 Task: Open Card Product Improvement Execution in Board Brand Monitoring Best Practices to Workspace Audio Editing Software and add a team member Softage.1@softage.net, a label Yellow, a checklist User Experience Design, an attachment from your onedrive, a color Yellow and finally, add a card description 'Plan and execute company team-building activity at a volunteer event' and a comment 'Let us make sure we have a clear understanding of the resources and budget available for this task, ensuring that we can execute it effectively.'. Add a start date 'Jan 01, 1900' with a due date 'Jan 08, 1900'
Action: Mouse moved to (76, 343)
Screenshot: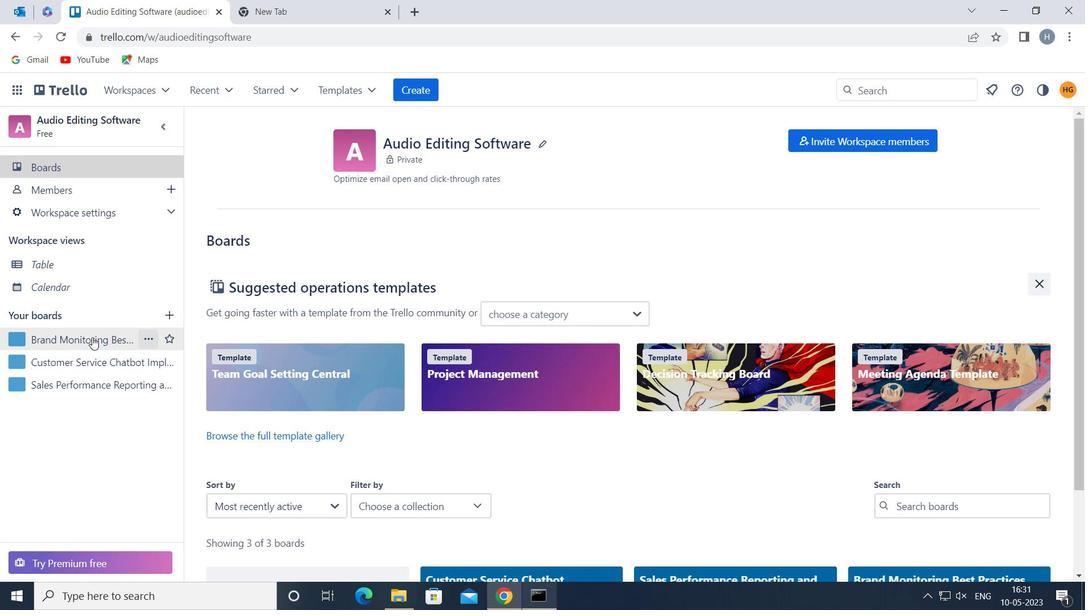 
Action: Mouse pressed left at (76, 343)
Screenshot: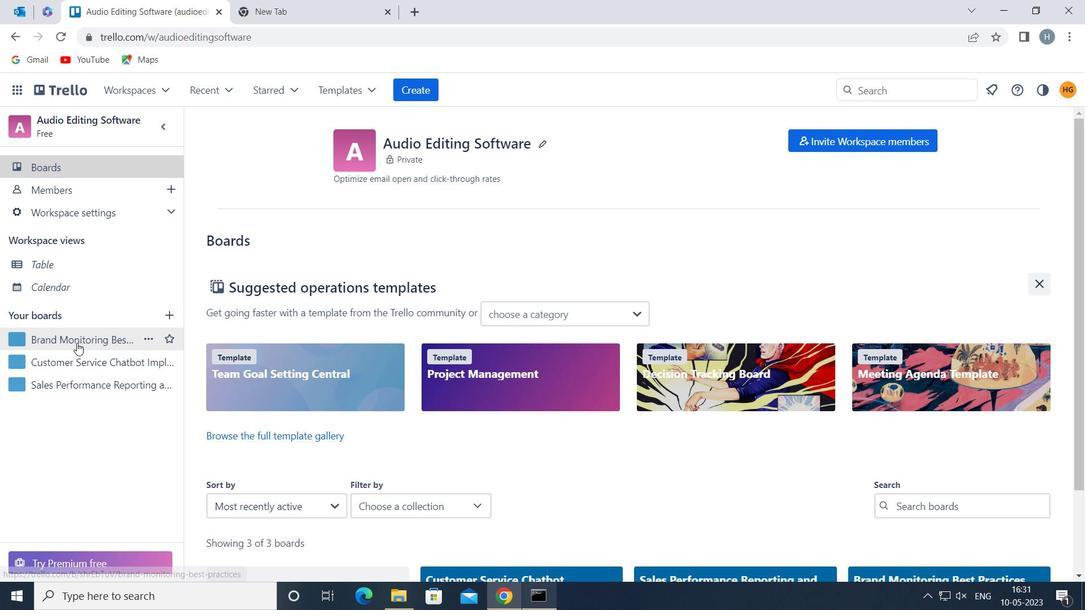 
Action: Mouse moved to (303, 197)
Screenshot: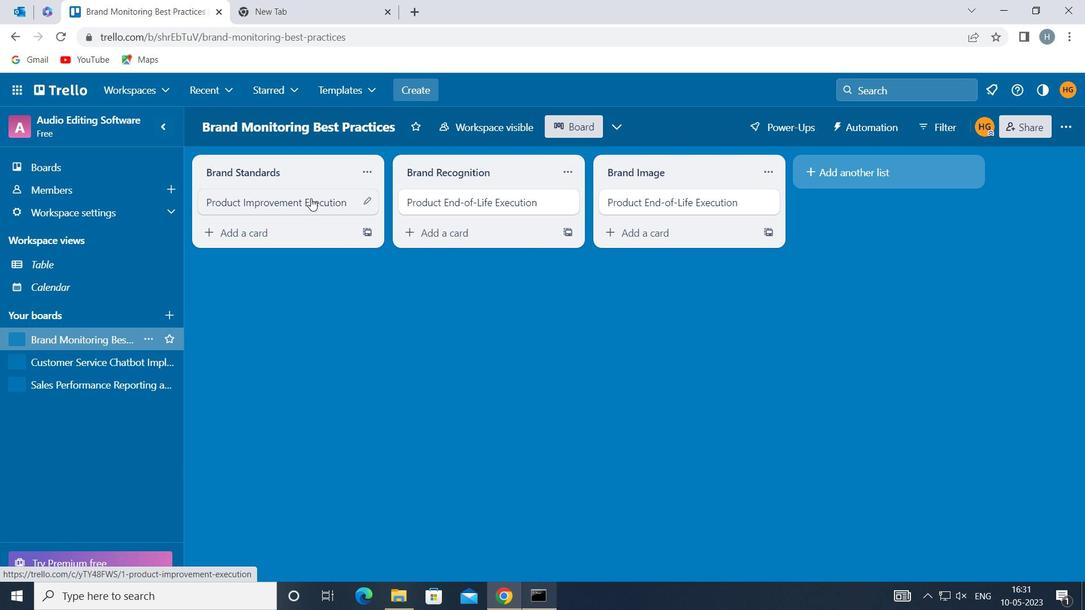 
Action: Mouse pressed left at (303, 197)
Screenshot: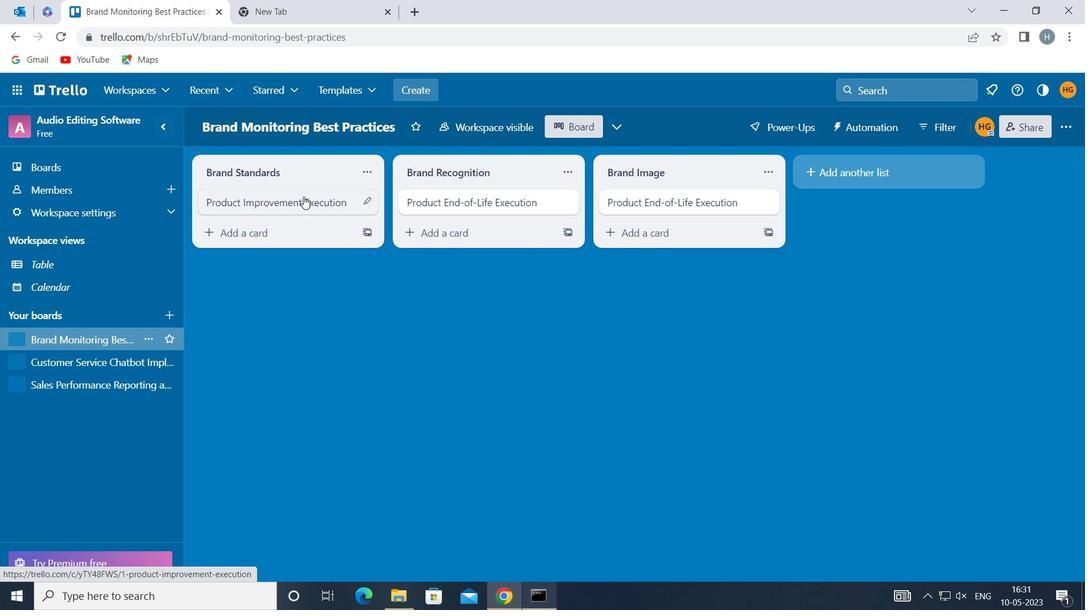 
Action: Mouse moved to (731, 206)
Screenshot: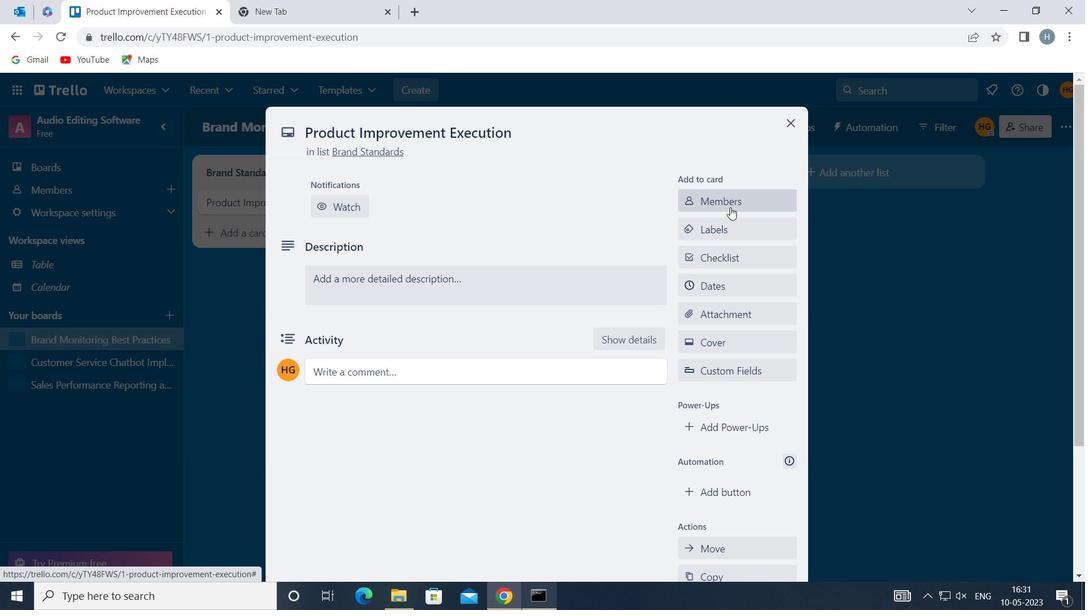 
Action: Mouse pressed left at (731, 206)
Screenshot: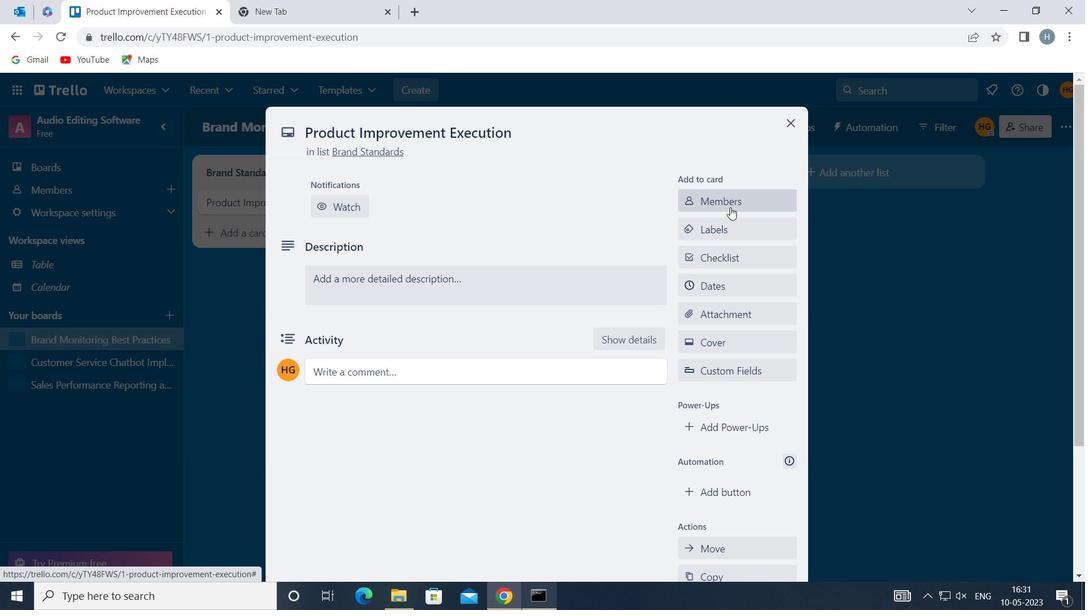 
Action: Key pressed softage
Screenshot: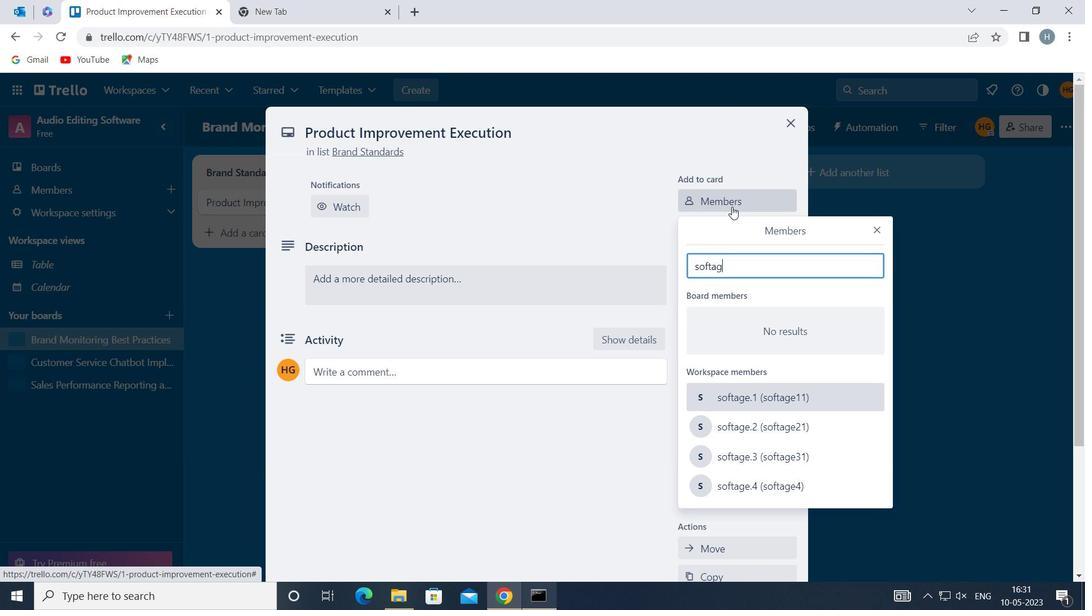 
Action: Mouse moved to (791, 395)
Screenshot: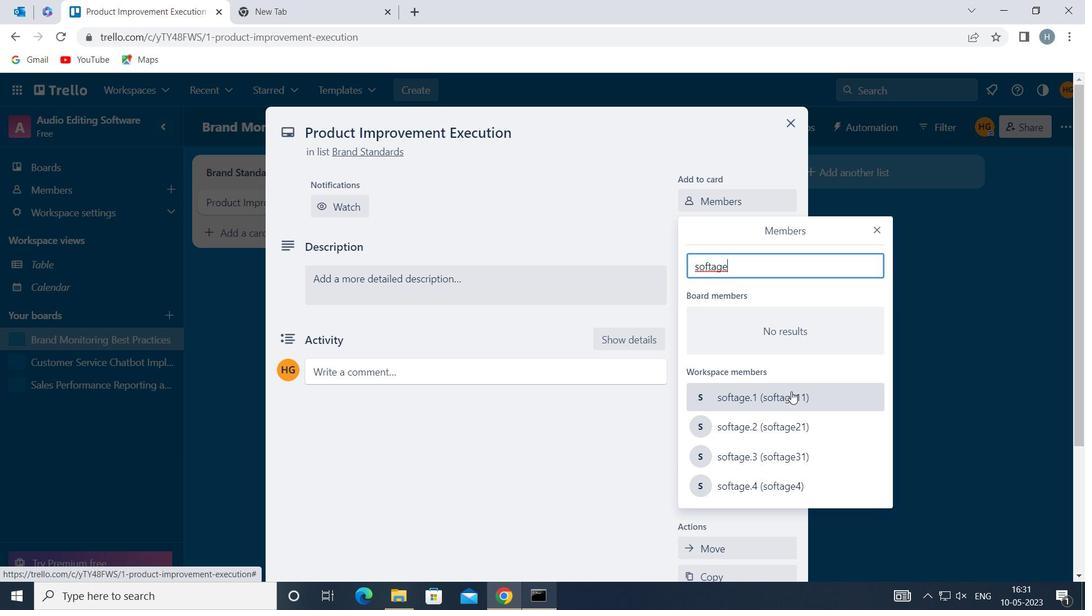 
Action: Mouse pressed left at (791, 395)
Screenshot: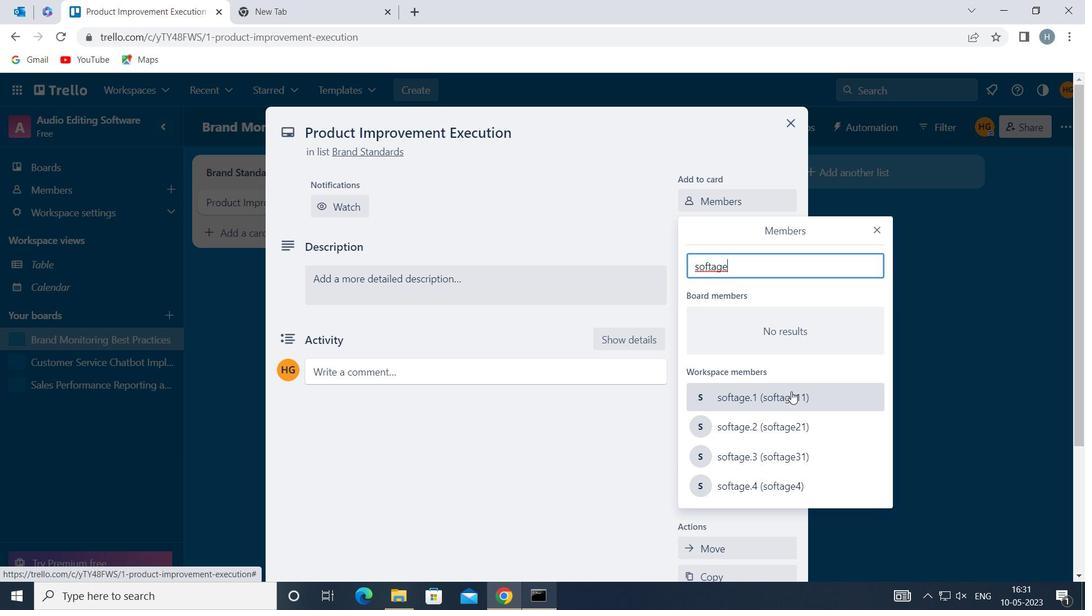 
Action: Mouse moved to (882, 227)
Screenshot: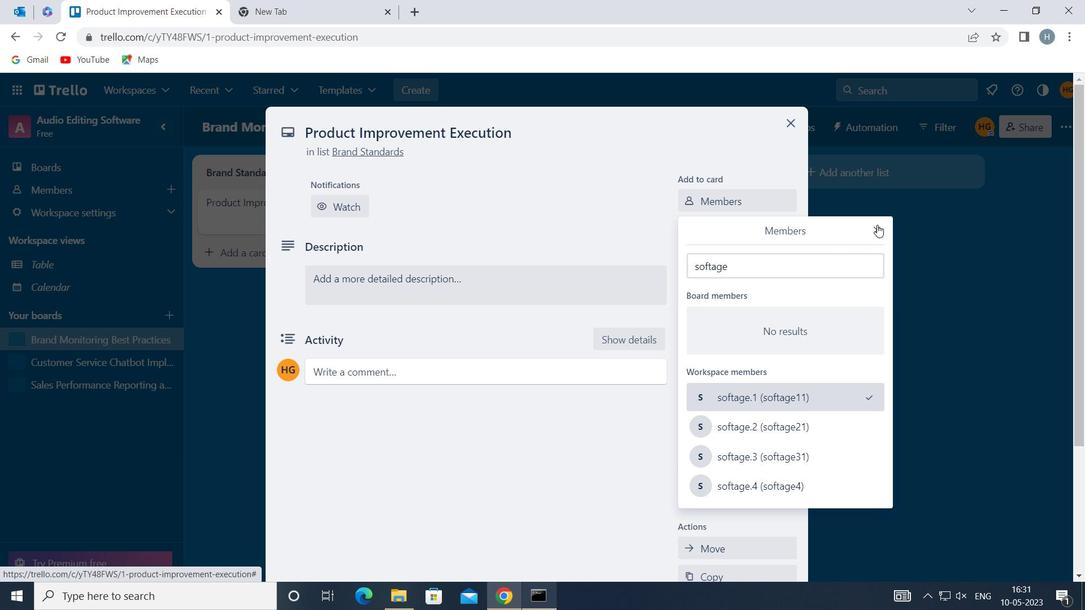 
Action: Mouse pressed left at (882, 227)
Screenshot: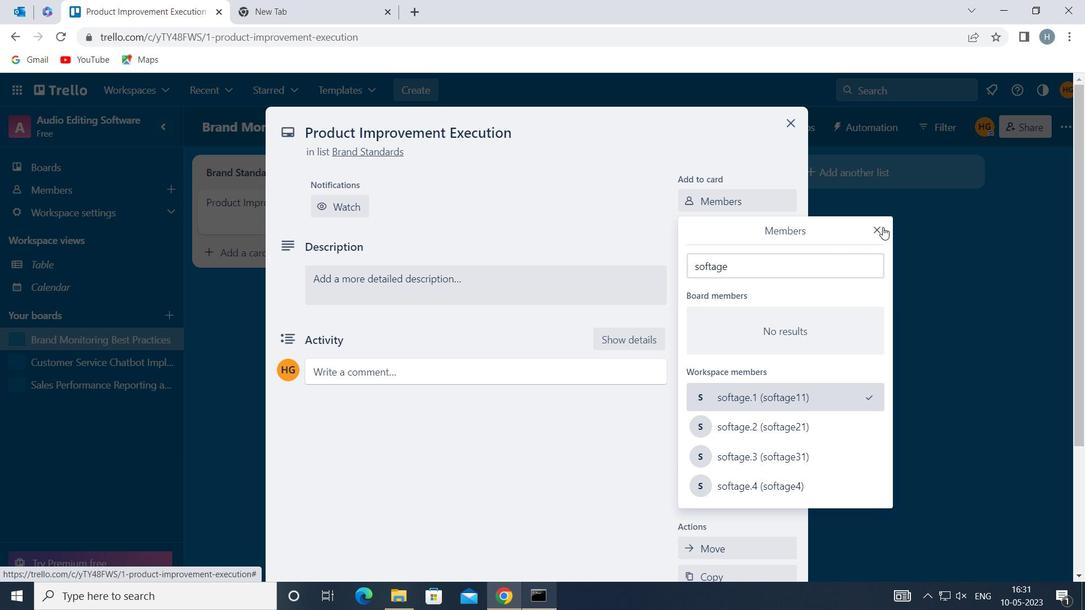 
Action: Mouse moved to (753, 280)
Screenshot: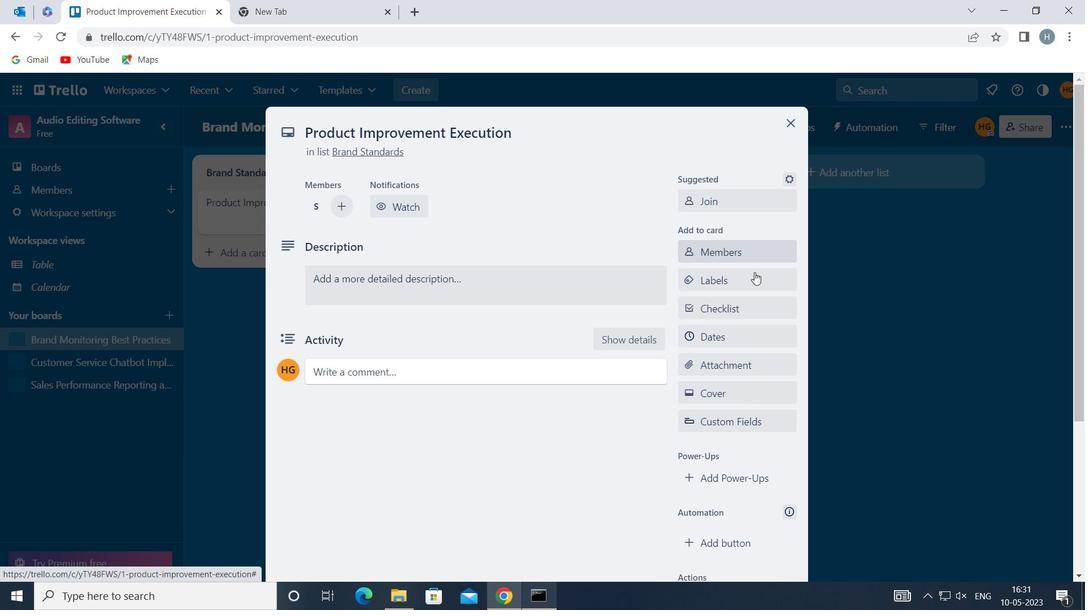 
Action: Mouse pressed left at (753, 280)
Screenshot: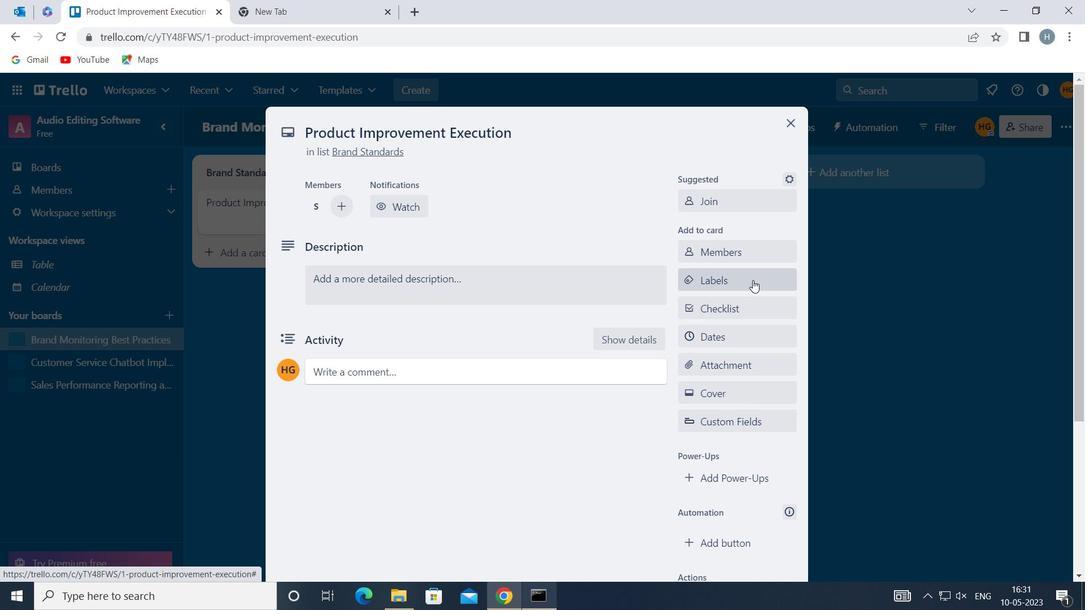 
Action: Mouse moved to (761, 233)
Screenshot: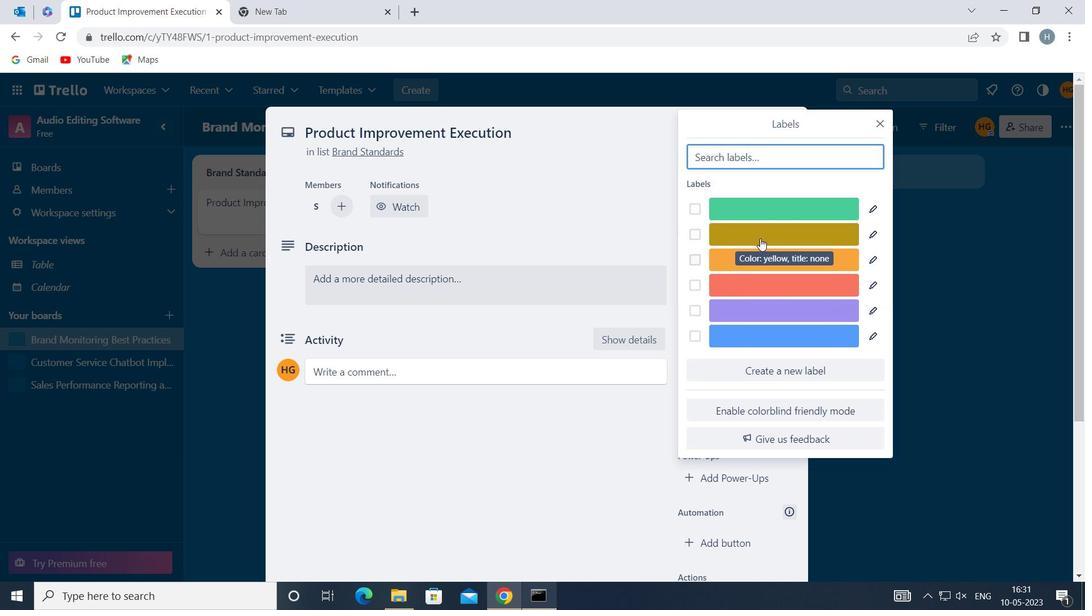 
Action: Mouse pressed left at (761, 233)
Screenshot: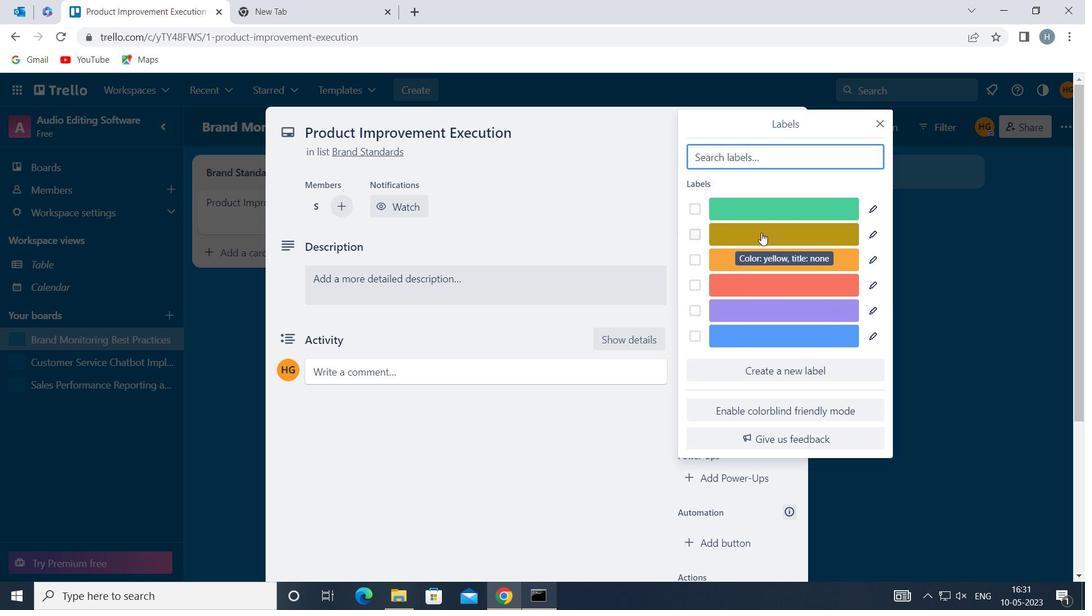 
Action: Mouse moved to (882, 121)
Screenshot: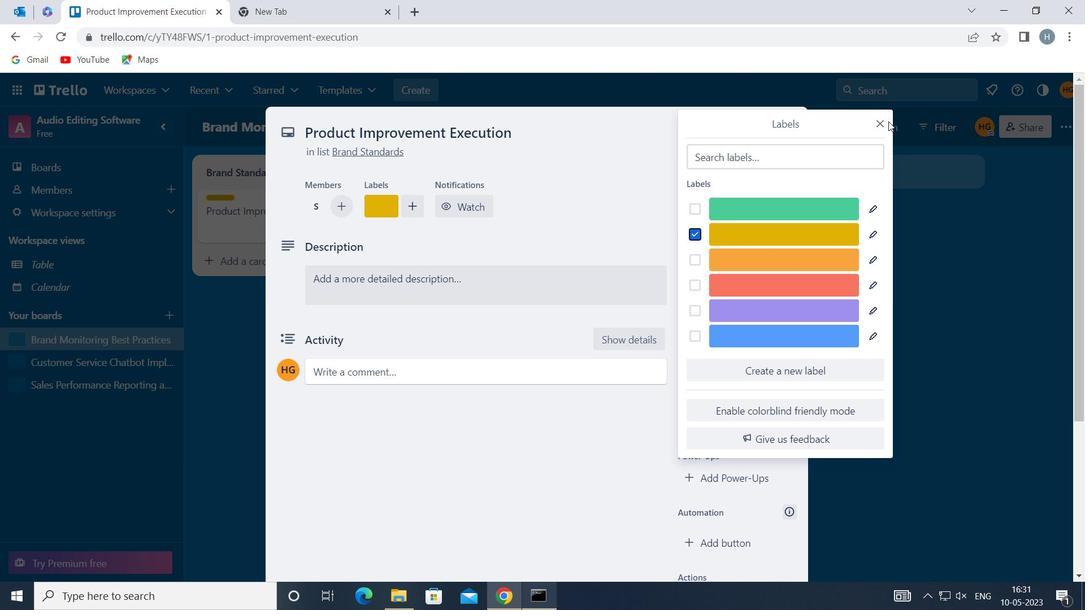 
Action: Mouse pressed left at (882, 121)
Screenshot: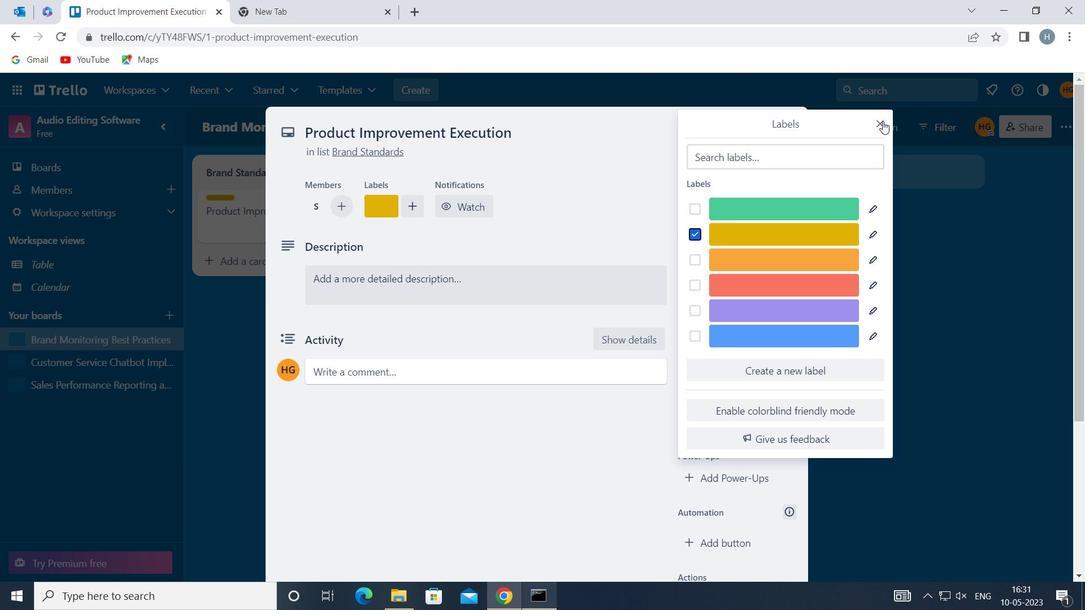 
Action: Mouse moved to (736, 304)
Screenshot: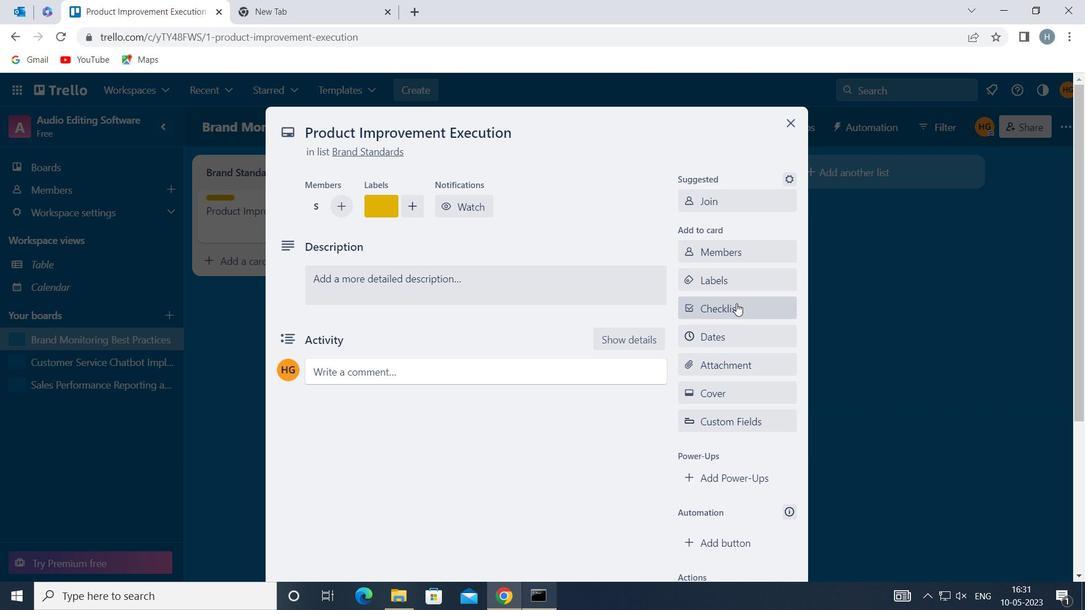 
Action: Mouse pressed left at (736, 304)
Screenshot: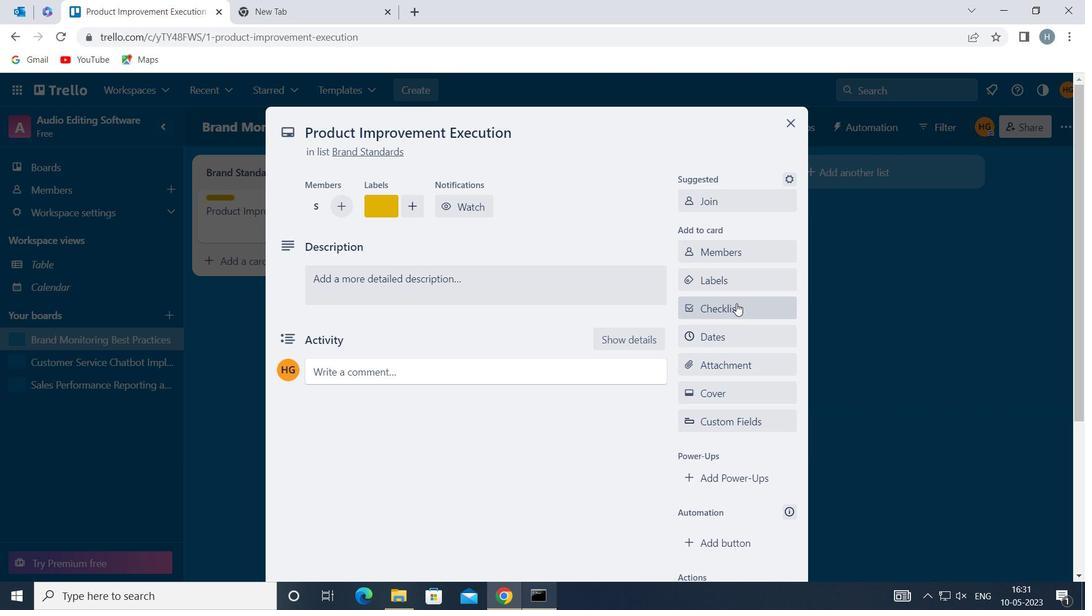 
Action: Key pressed <Key.shift>USER<Key.space><Key.shift>EXPERIENCE<Key.space><Key.shift>DESIGN
Screenshot: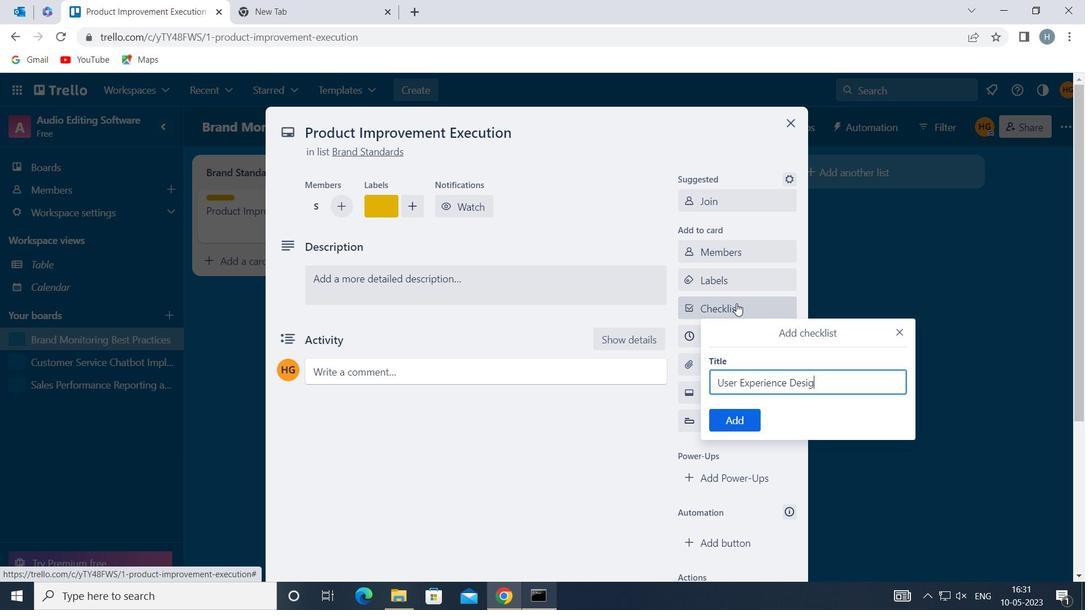 
Action: Mouse moved to (736, 418)
Screenshot: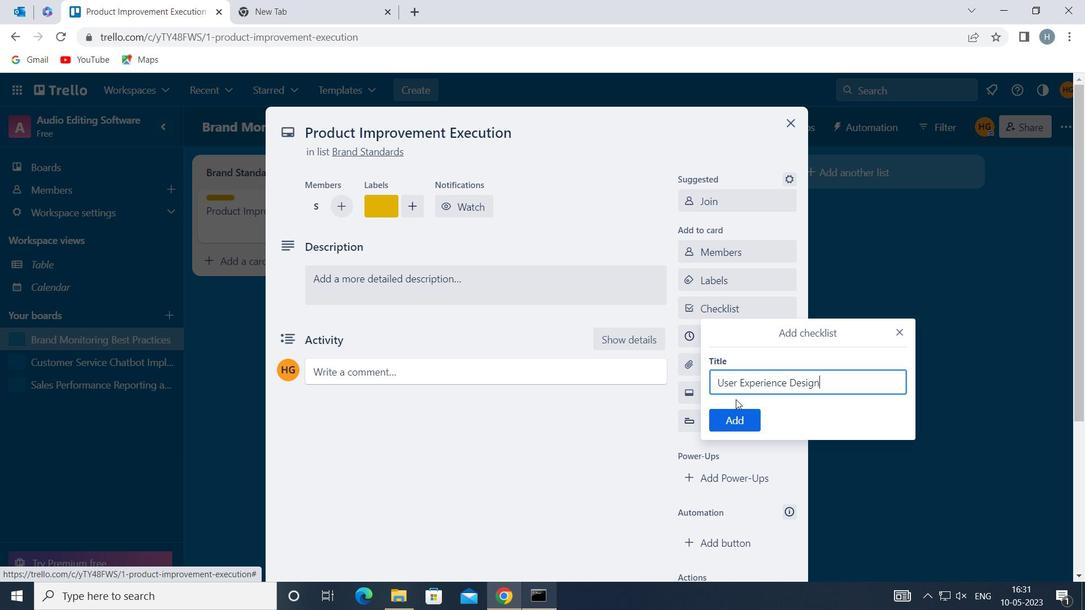
Action: Mouse pressed left at (736, 418)
Screenshot: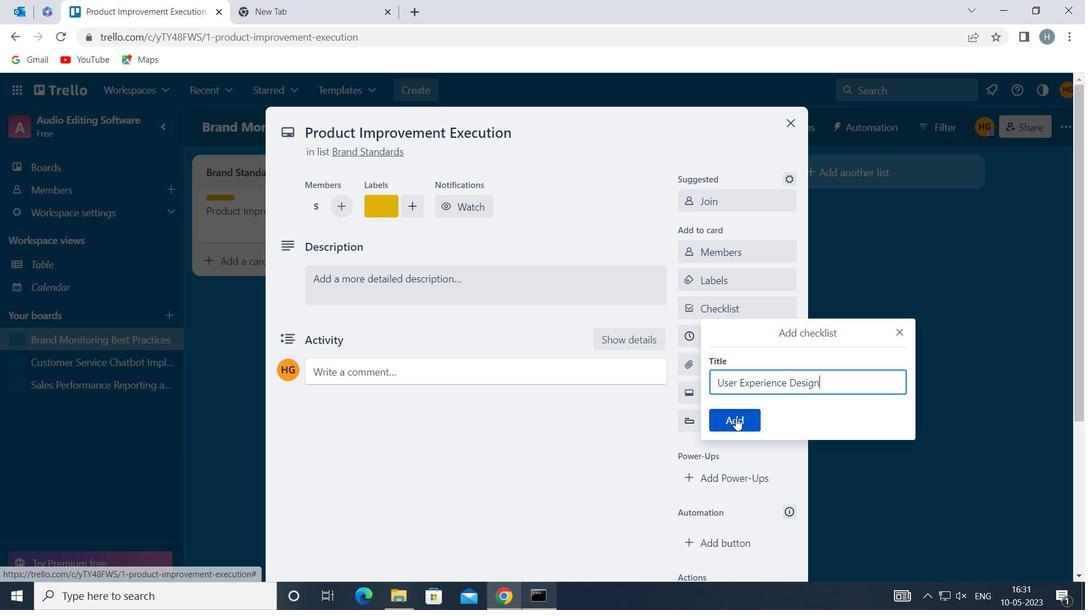 
Action: Mouse moved to (734, 359)
Screenshot: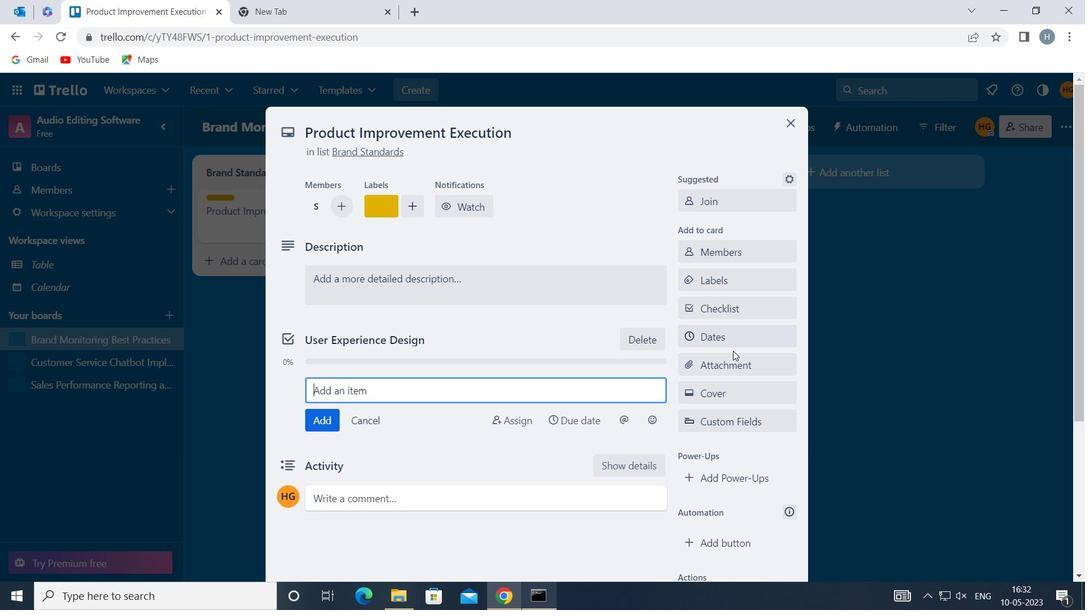 
Action: Mouse pressed left at (734, 359)
Screenshot: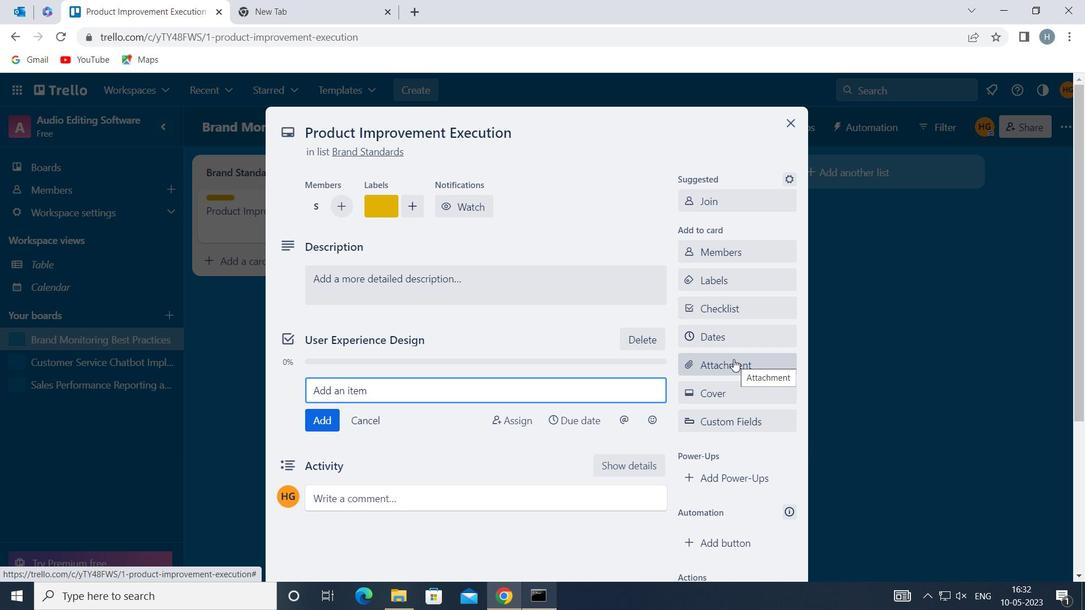 
Action: Mouse moved to (760, 262)
Screenshot: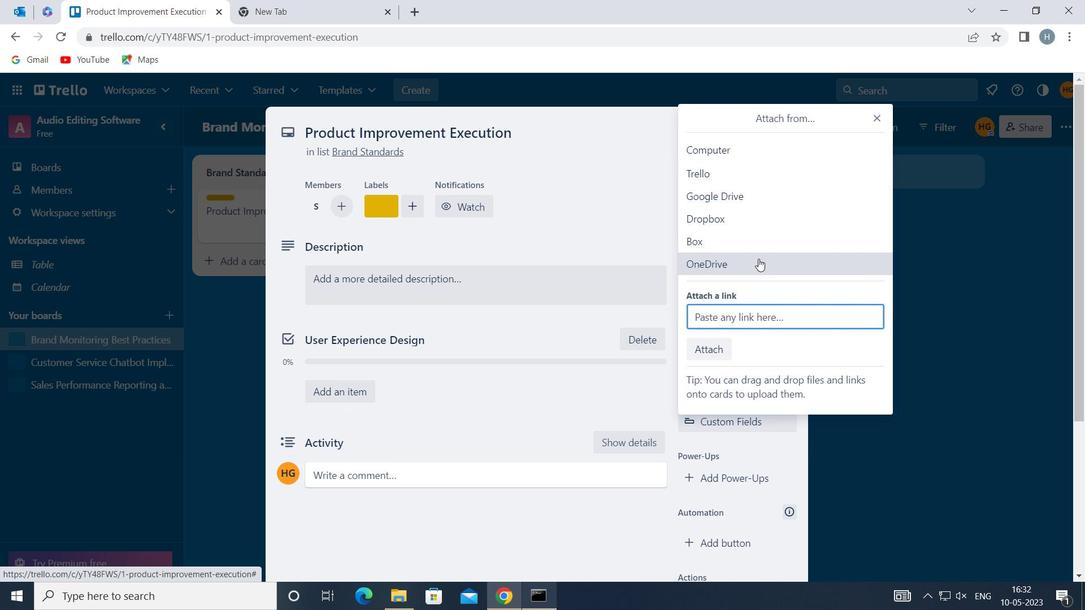 
Action: Mouse pressed left at (760, 262)
Screenshot: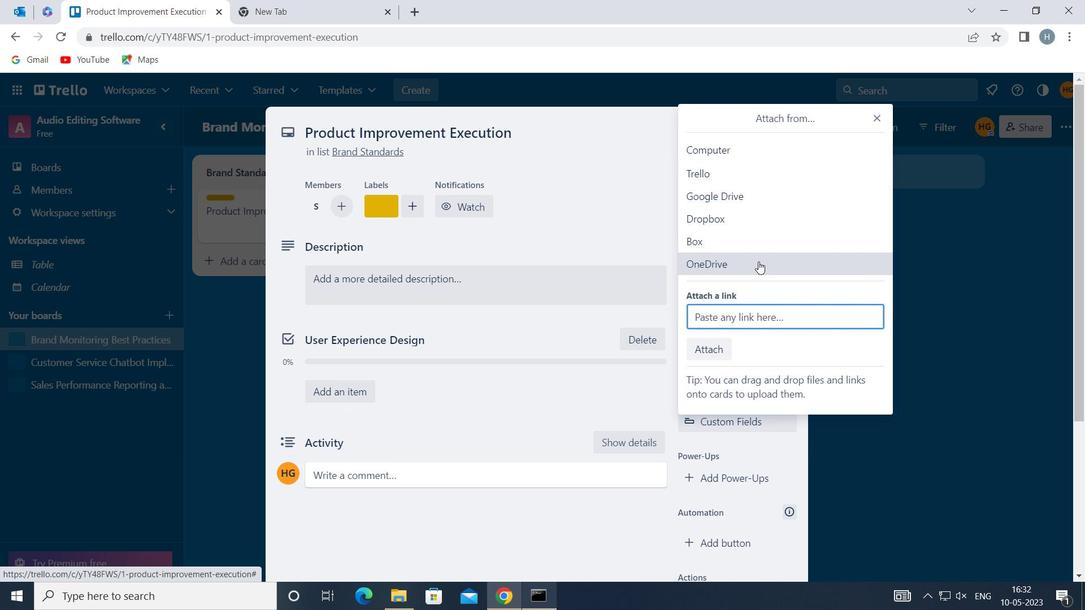 
Action: Mouse moved to (621, 201)
Screenshot: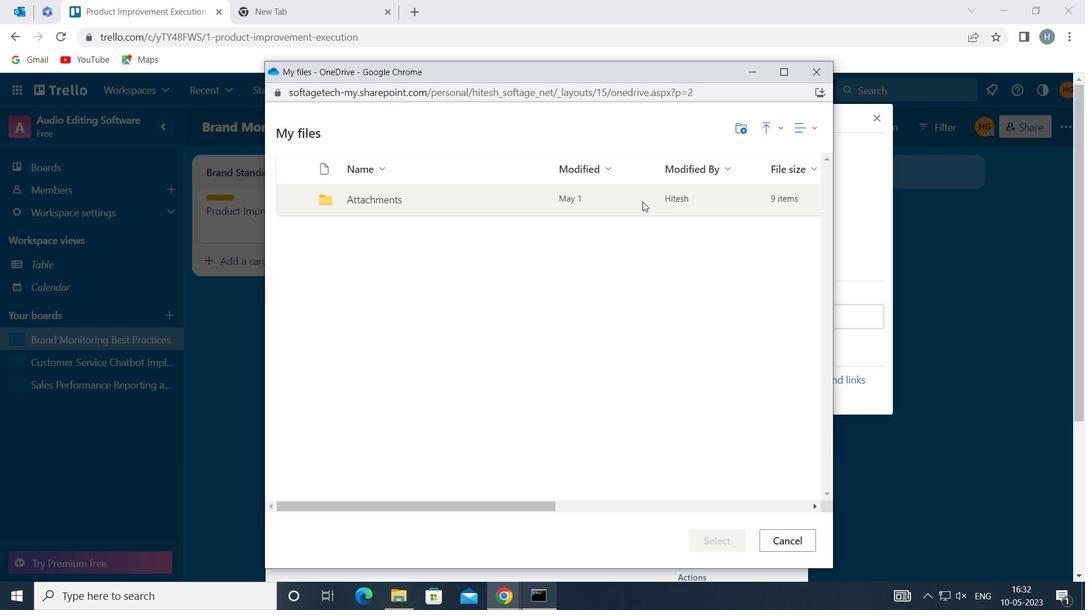 
Action: Mouse pressed left at (621, 201)
Screenshot: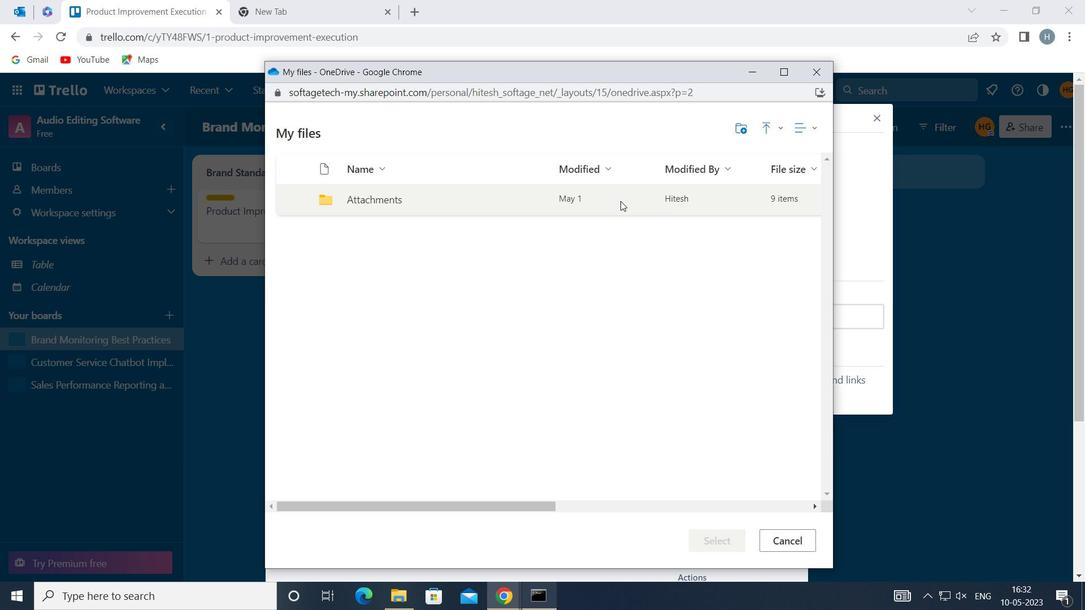 
Action: Mouse pressed left at (621, 201)
Screenshot: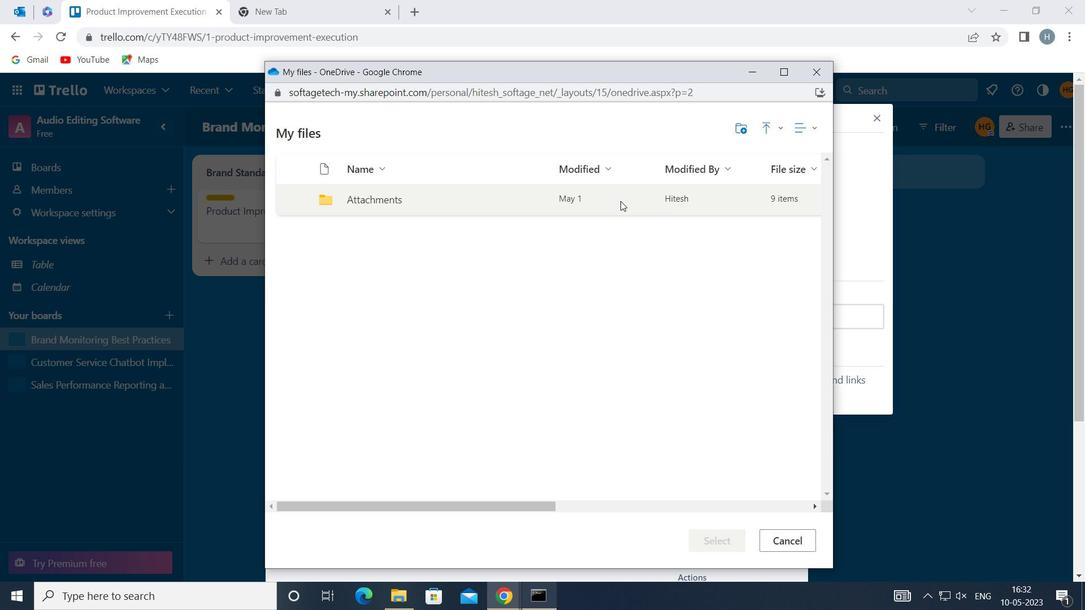 
Action: Mouse moved to (621, 201)
Screenshot: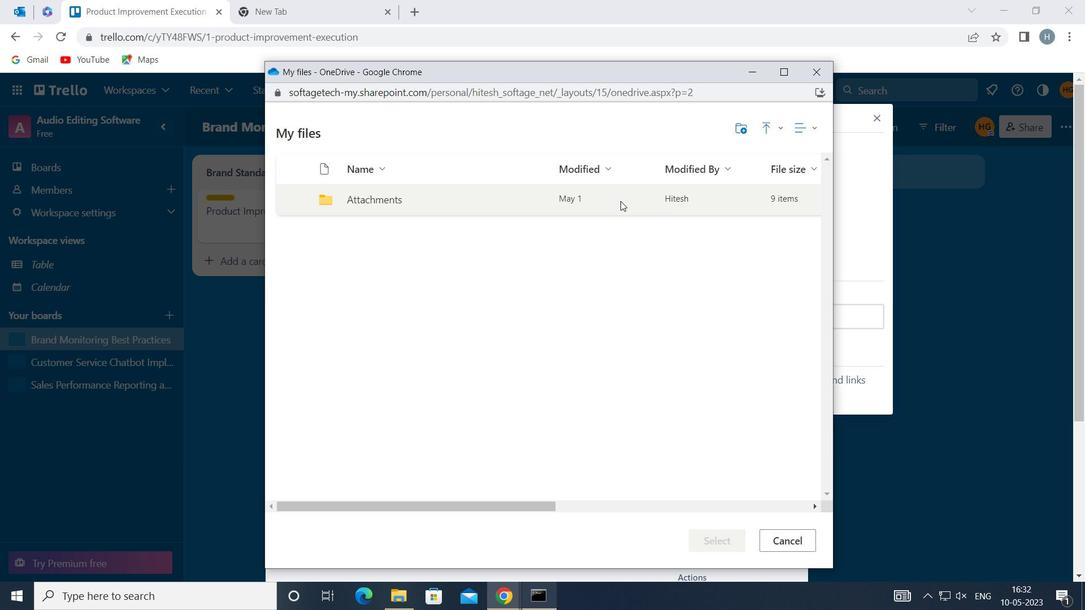 
Action: Mouse pressed left at (621, 201)
Screenshot: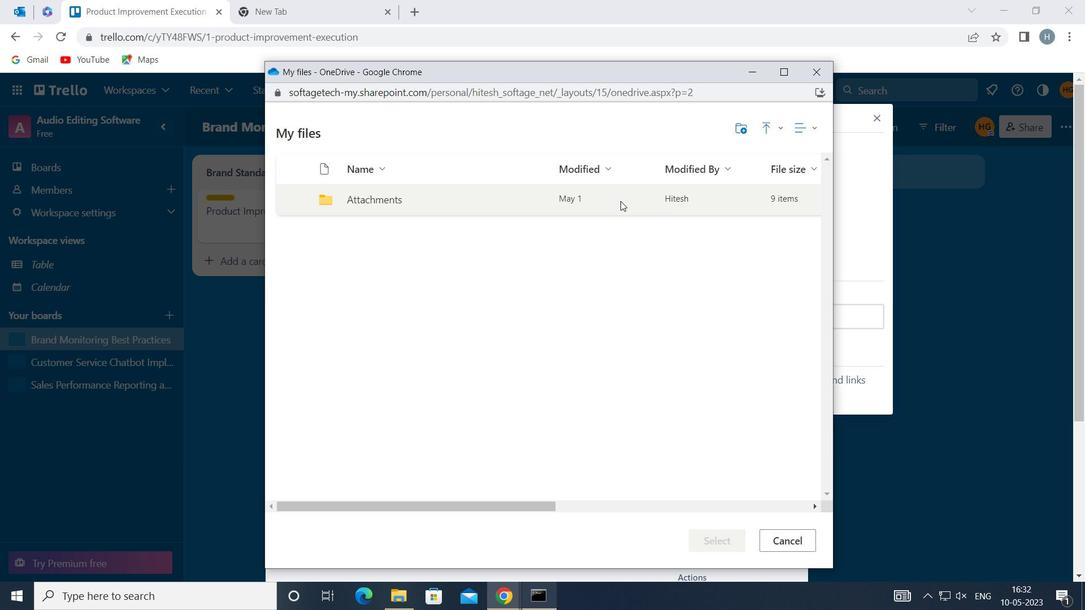 
Action: Mouse moved to (621, 236)
Screenshot: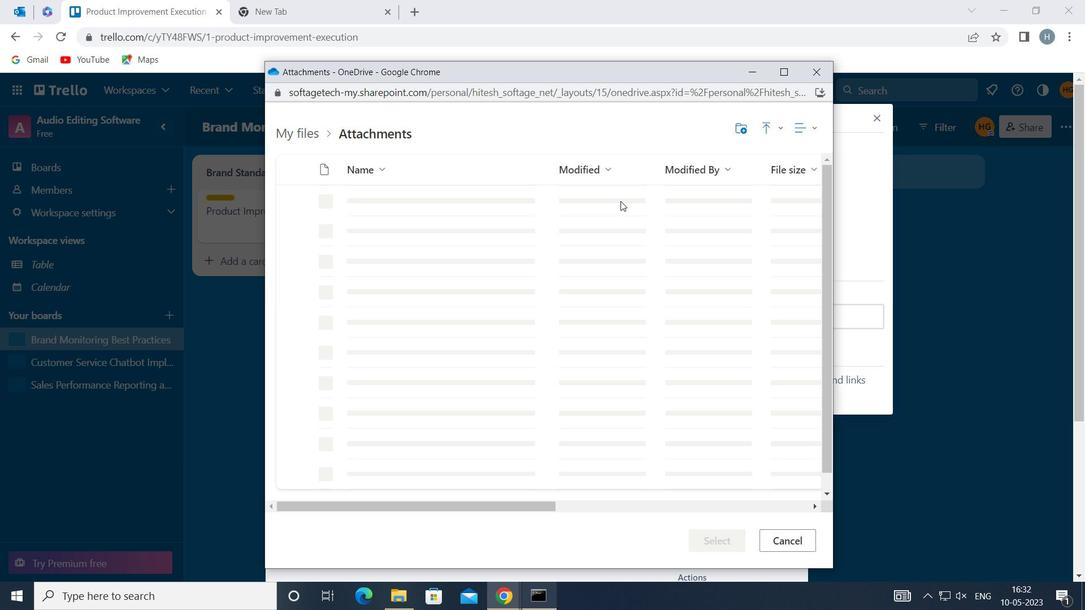 
Action: Mouse pressed left at (621, 236)
Screenshot: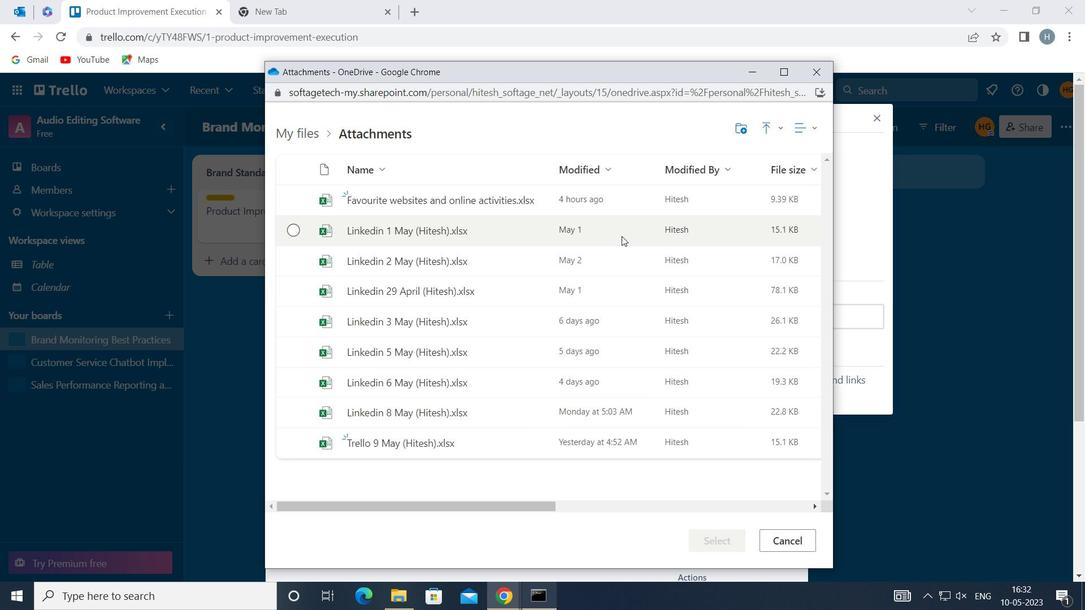 
Action: Mouse moved to (715, 541)
Screenshot: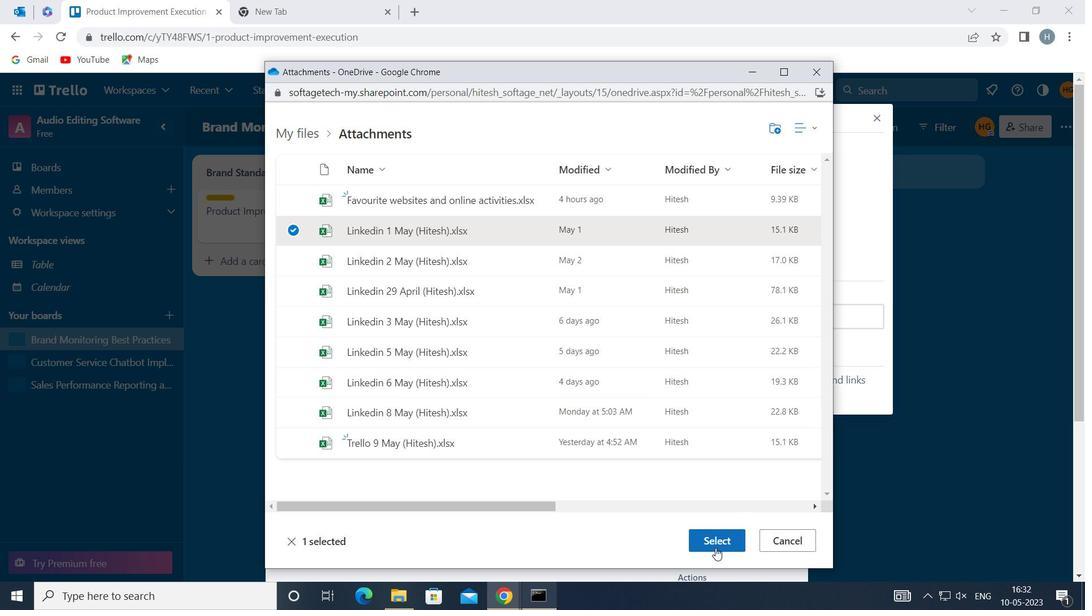 
Action: Mouse pressed left at (715, 541)
Screenshot: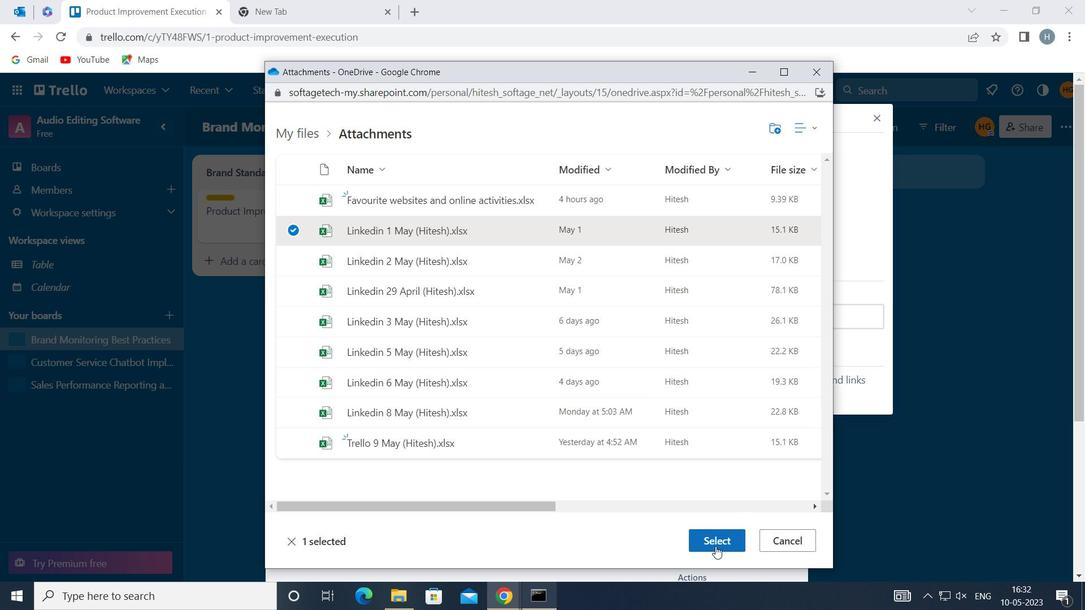 
Action: Mouse moved to (748, 387)
Screenshot: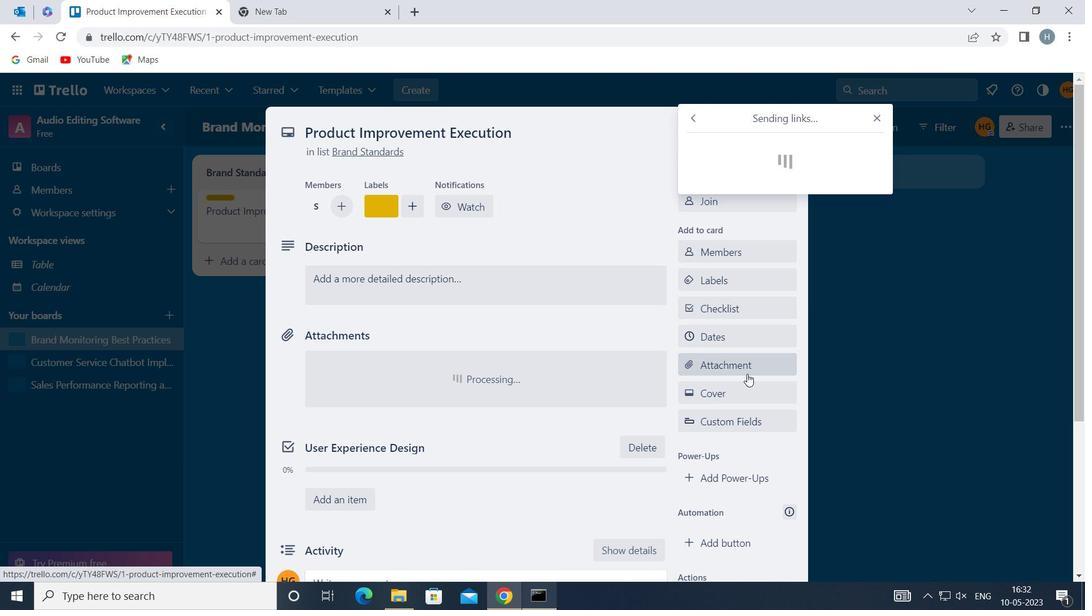 
Action: Mouse pressed left at (748, 387)
Screenshot: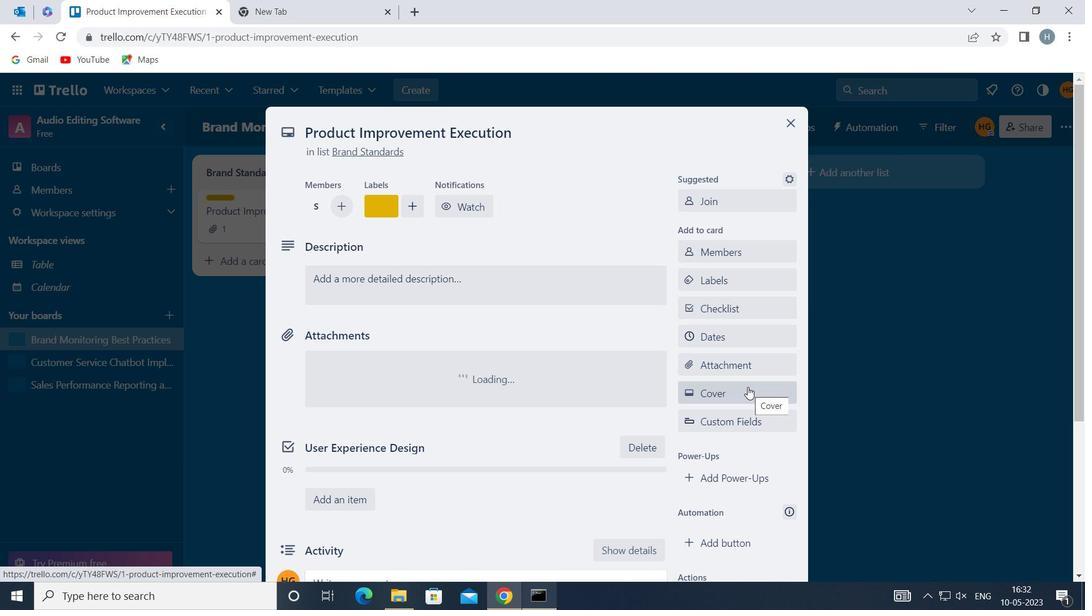 
Action: Mouse moved to (746, 296)
Screenshot: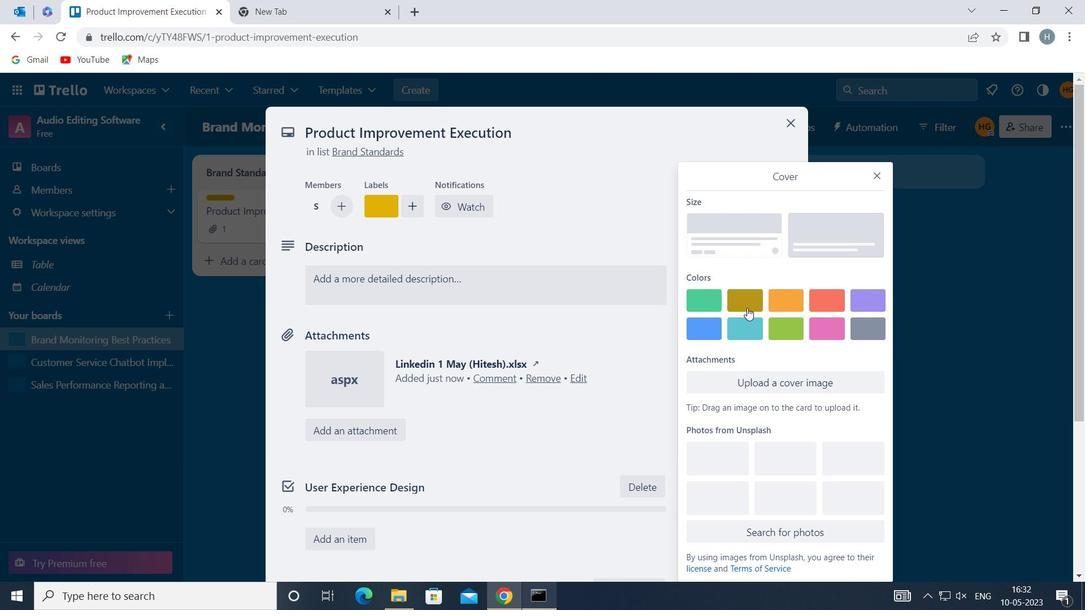 
Action: Mouse pressed left at (746, 296)
Screenshot: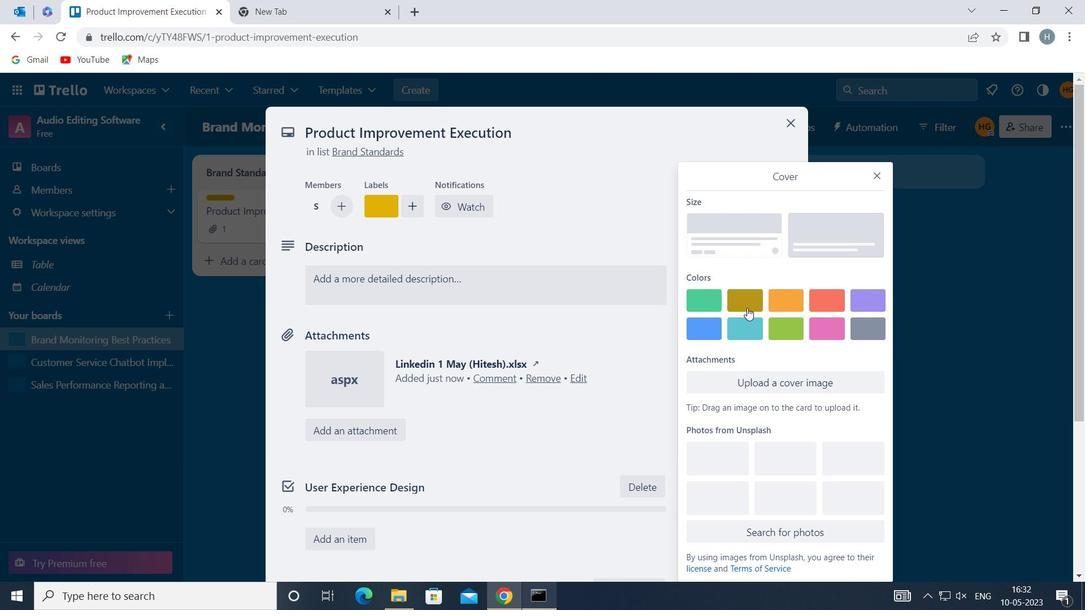 
Action: Mouse moved to (875, 146)
Screenshot: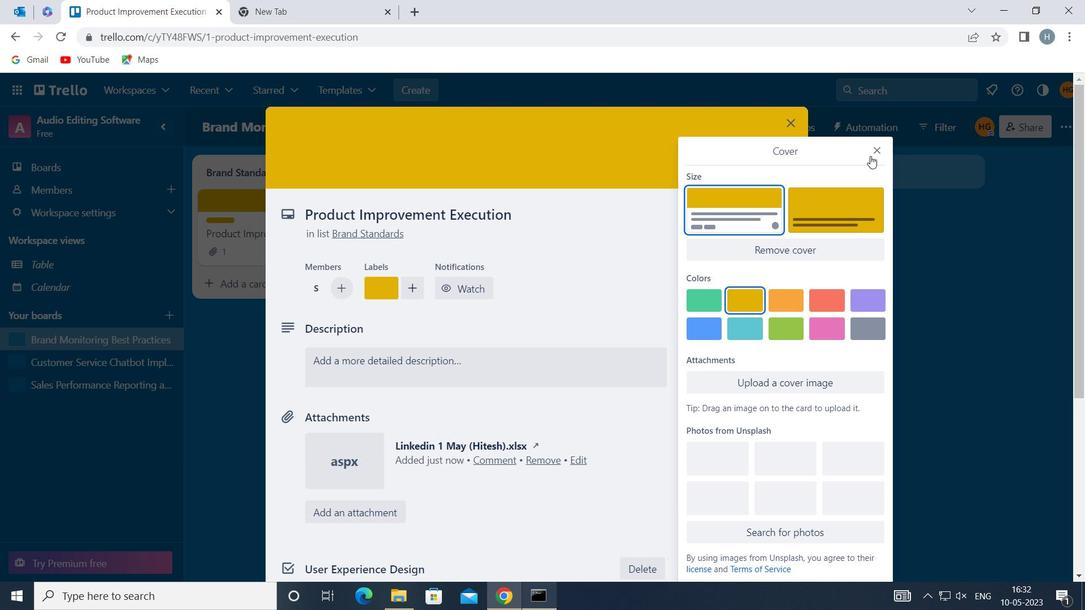 
Action: Mouse pressed left at (875, 146)
Screenshot: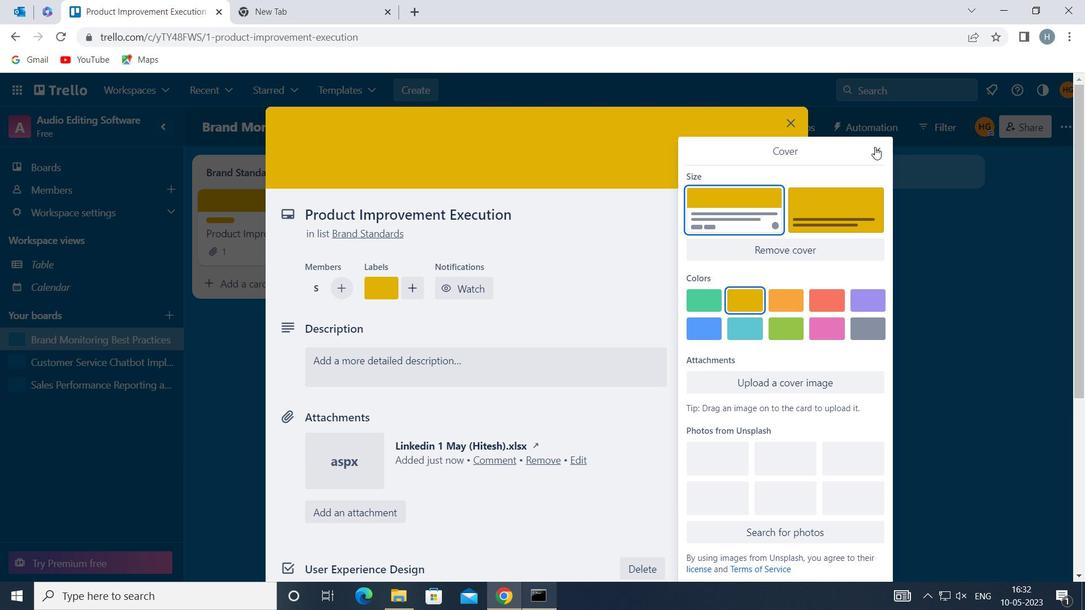 
Action: Mouse moved to (665, 370)
Screenshot: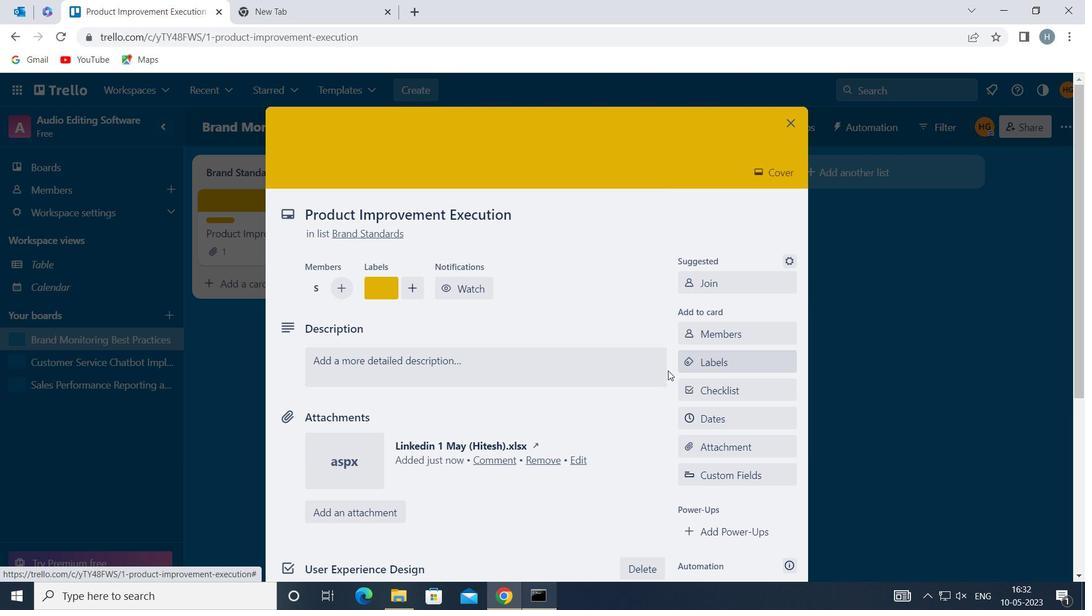
Action: Mouse scrolled (665, 369) with delta (0, 0)
Screenshot: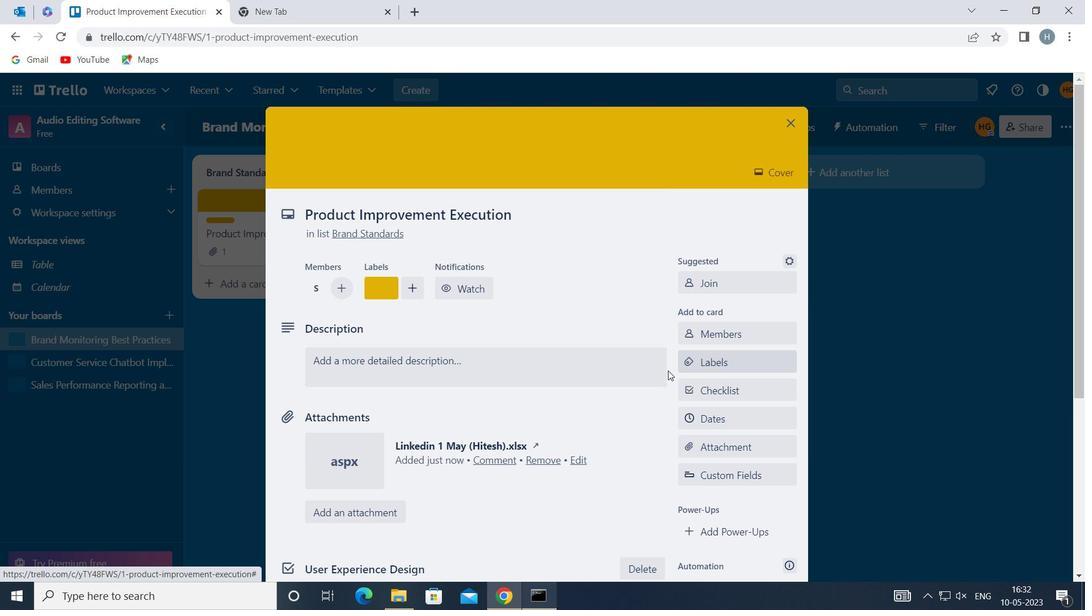 
Action: Mouse moved to (538, 294)
Screenshot: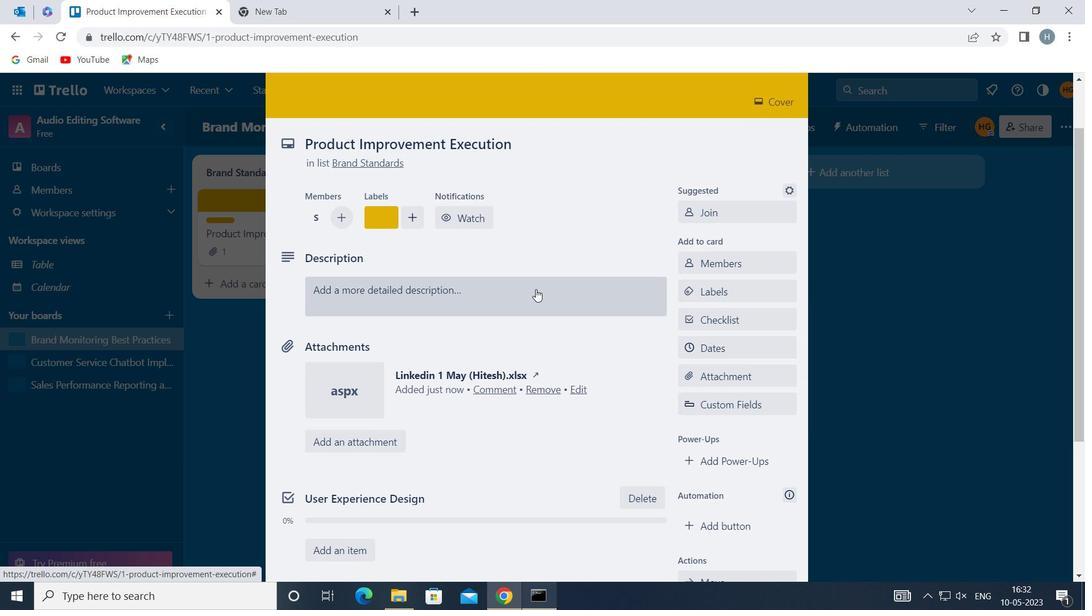 
Action: Mouse pressed left at (538, 294)
Screenshot: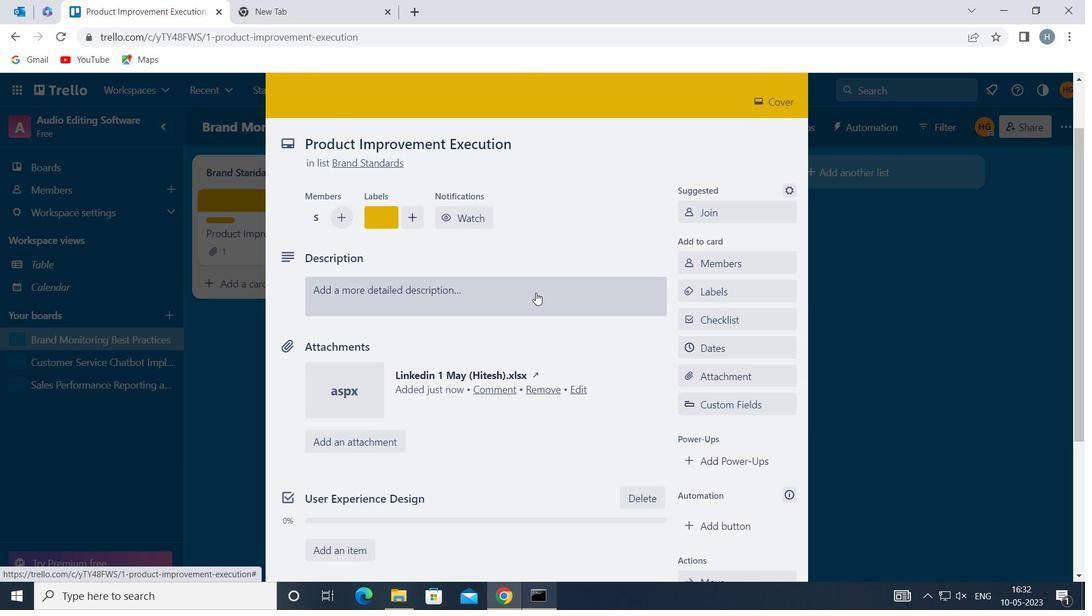 
Action: Mouse moved to (540, 294)
Screenshot: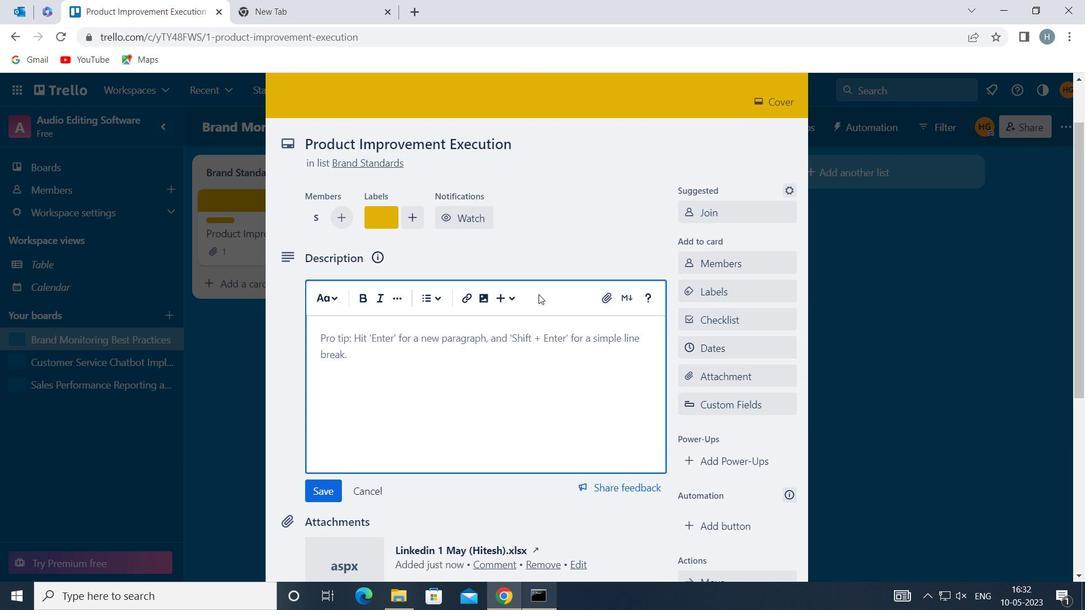 
Action: Key pressed <Key.shift>PLAN<Key.space>AND<Key.space><Key.shift>EXECUTE<Key.space>COMPANY<Key.space>TEAM-BUILDING<Key.space>ACTIVITY<Key.space>AT<Key.space>A<Key.space>VOLUNTEER<Key.space>EVENT
Screenshot: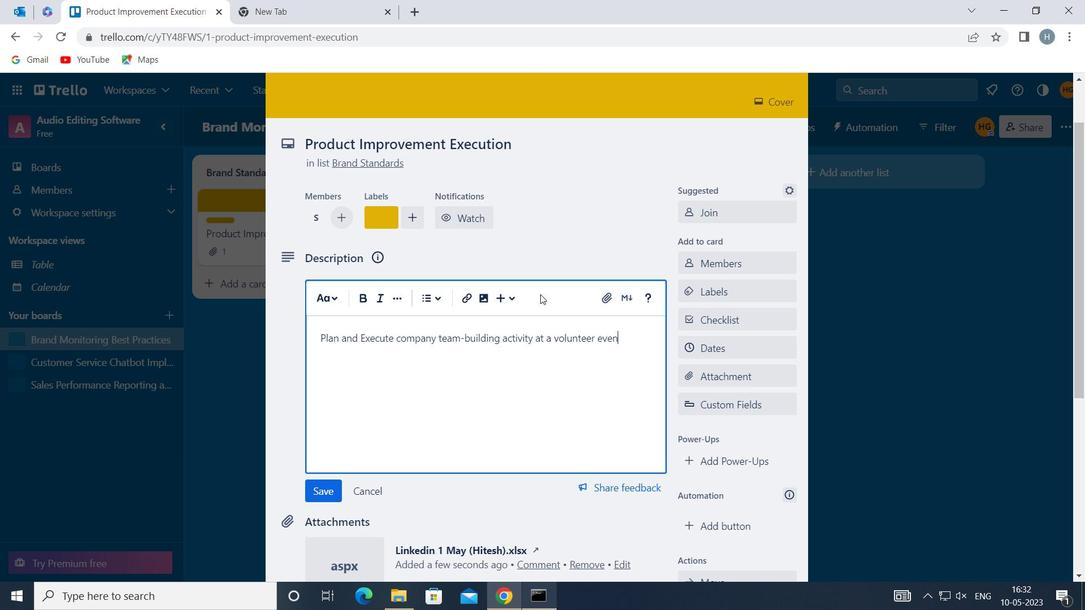 
Action: Mouse moved to (326, 483)
Screenshot: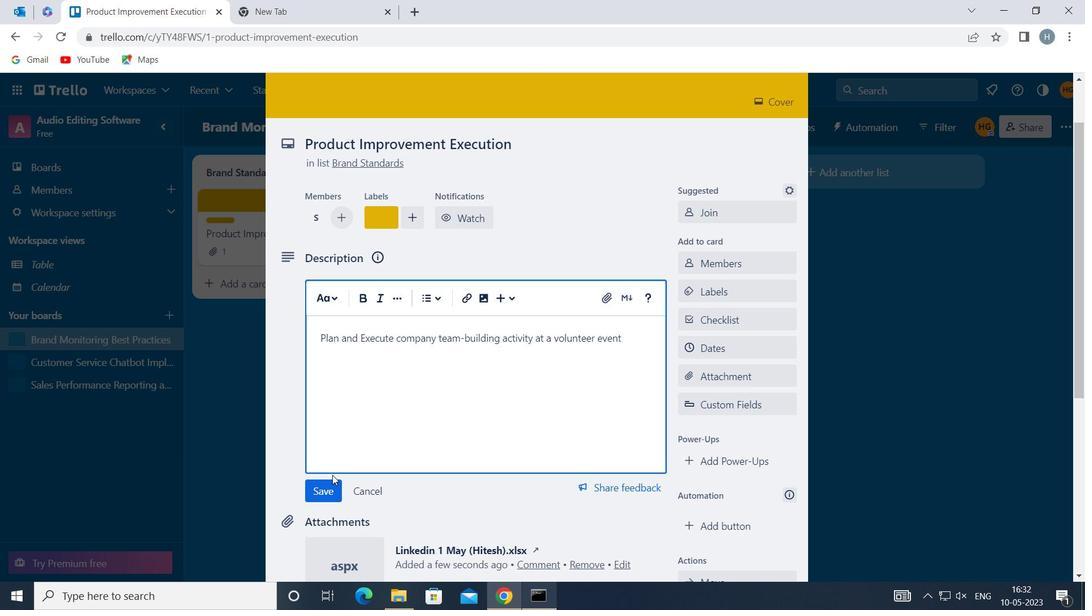 
Action: Mouse pressed left at (326, 483)
Screenshot: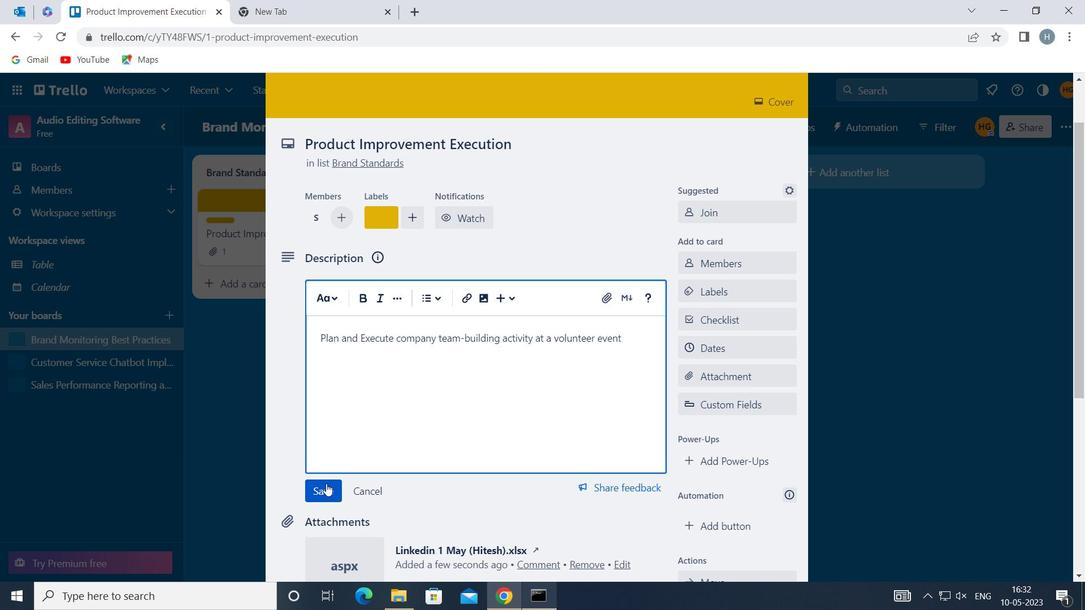 
Action: Mouse moved to (406, 418)
Screenshot: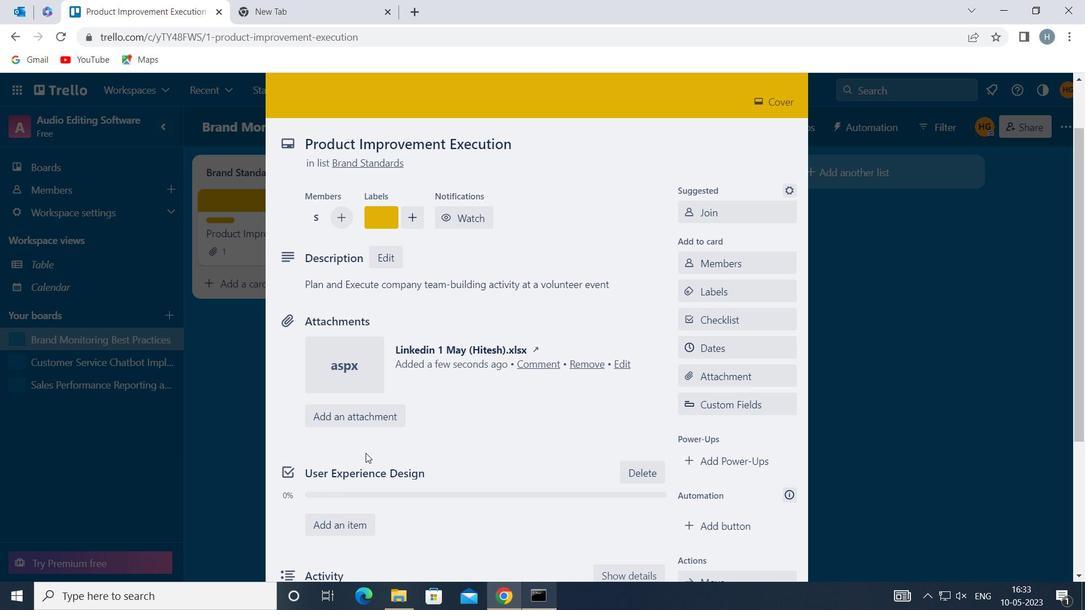 
Action: Mouse scrolled (406, 418) with delta (0, 0)
Screenshot: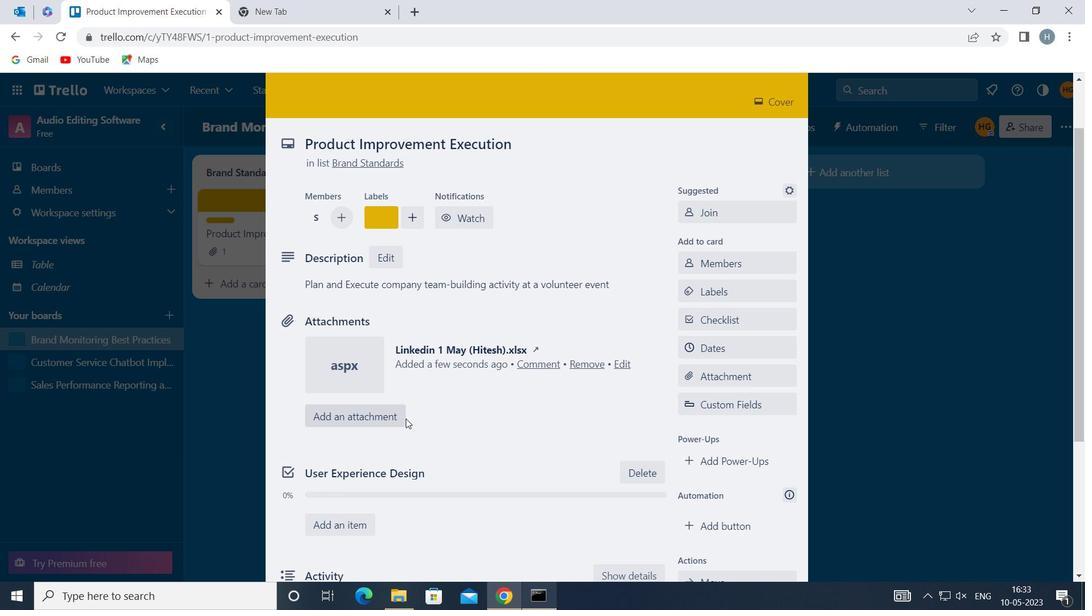 
Action: Mouse moved to (408, 413)
Screenshot: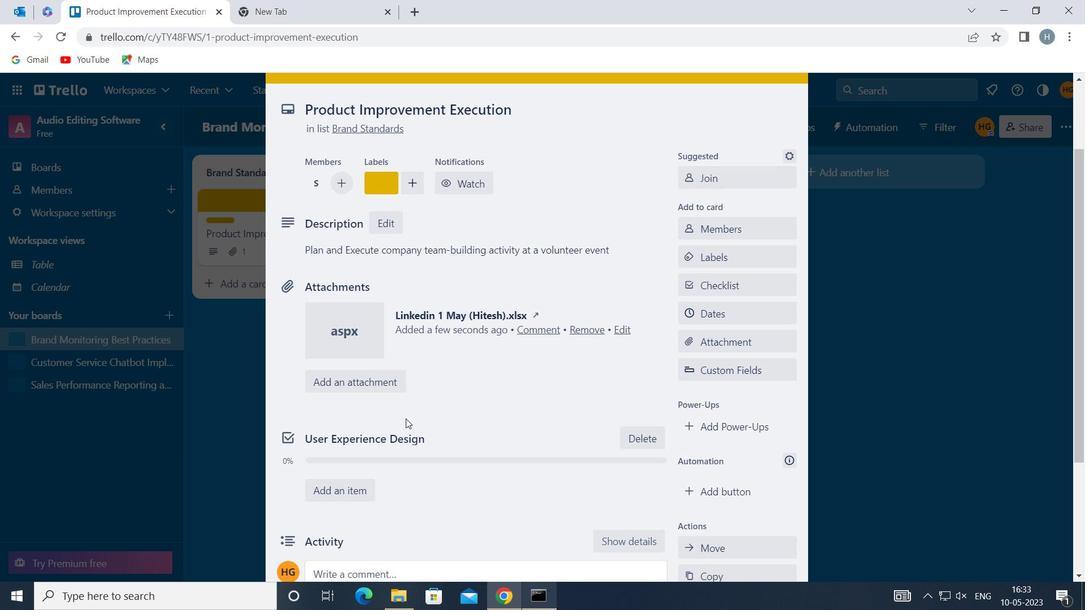
Action: Mouse scrolled (408, 413) with delta (0, 0)
Screenshot: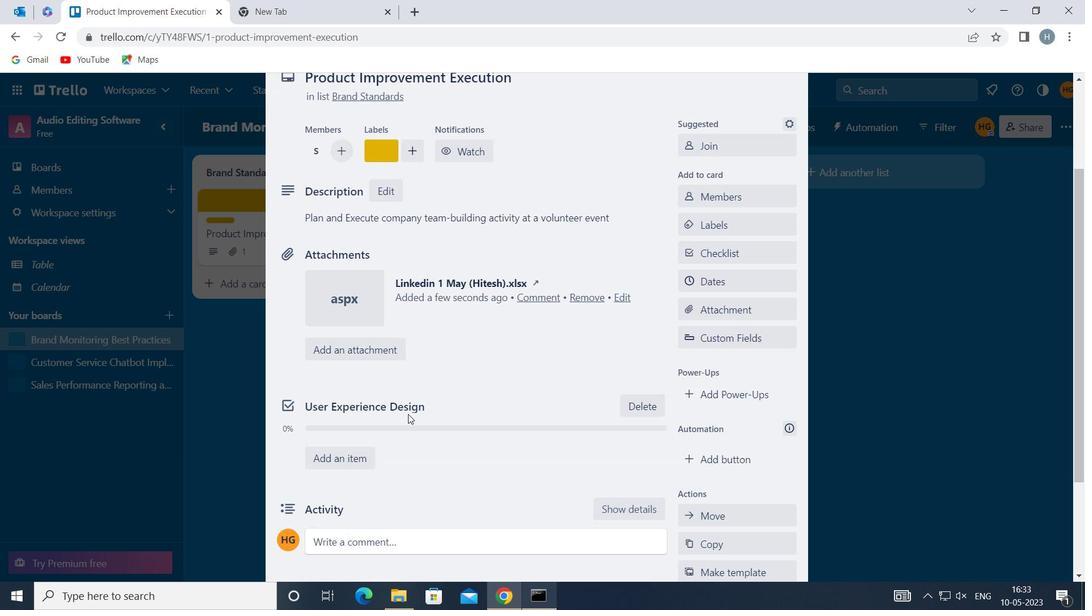 
Action: Mouse moved to (409, 412)
Screenshot: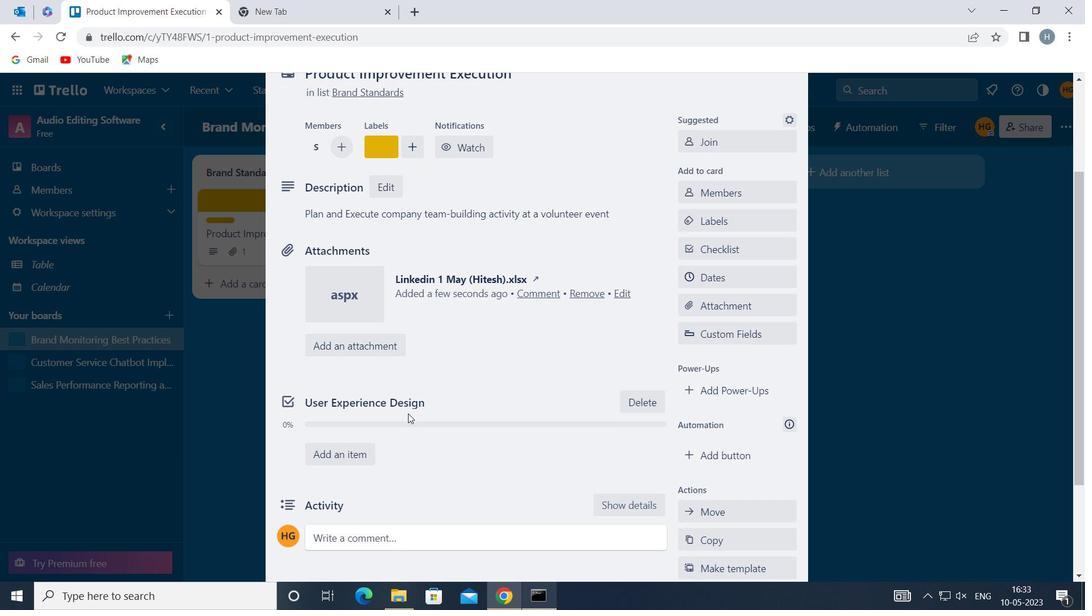 
Action: Mouse scrolled (409, 412) with delta (0, 0)
Screenshot: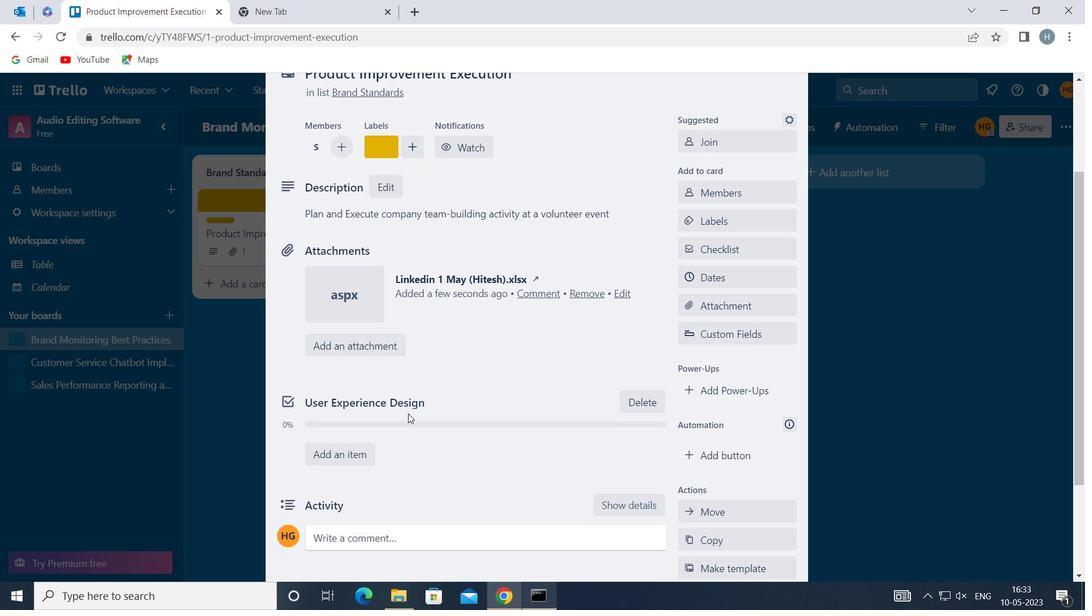 
Action: Mouse moved to (414, 410)
Screenshot: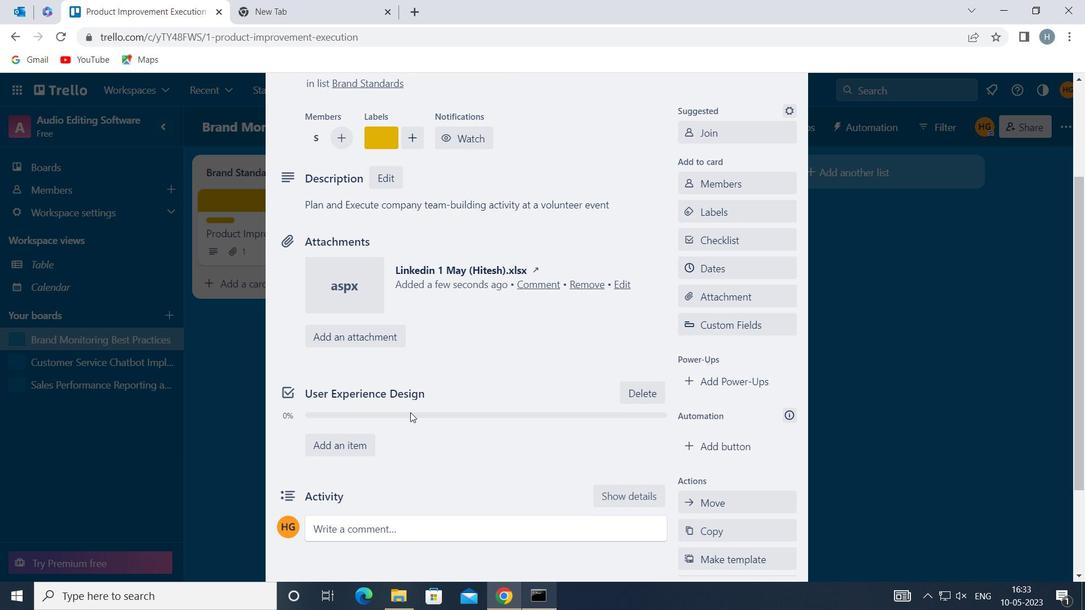 
Action: Mouse scrolled (414, 409) with delta (0, 0)
Screenshot: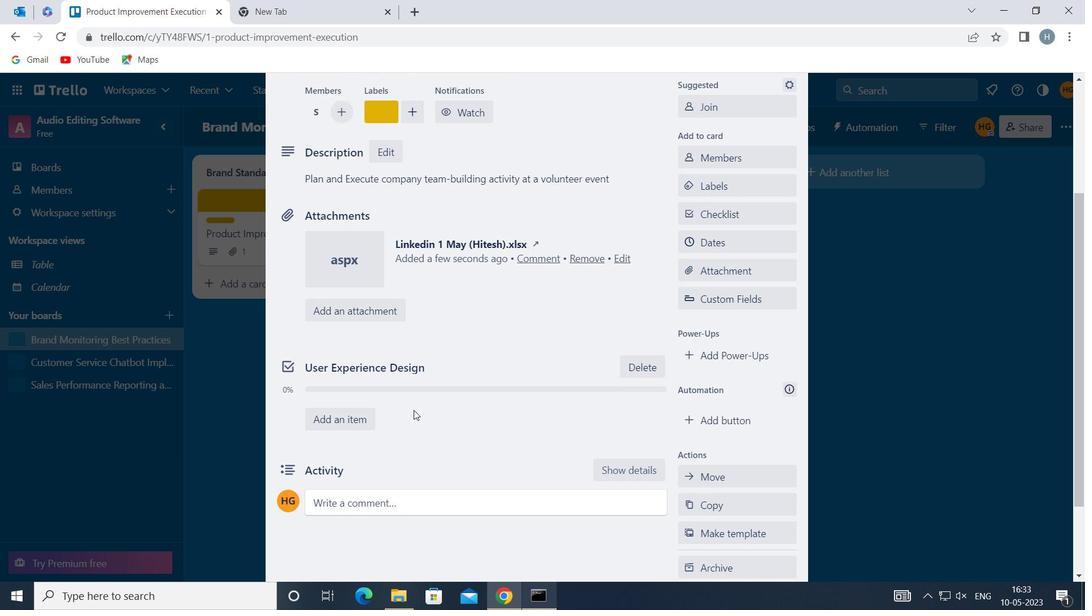 
Action: Mouse scrolled (414, 409) with delta (0, 0)
Screenshot: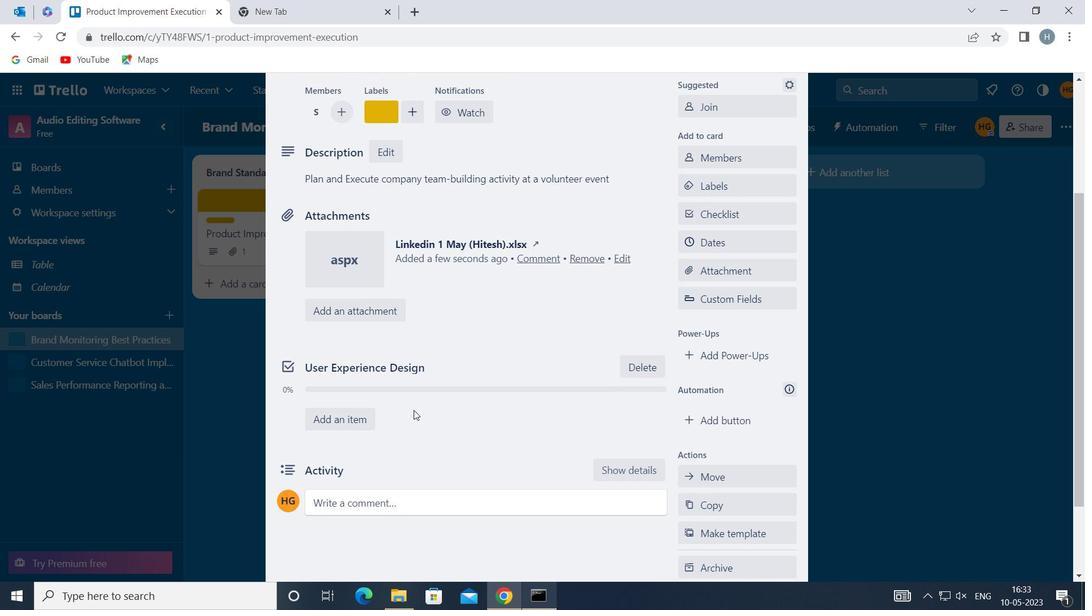 
Action: Mouse moved to (423, 399)
Screenshot: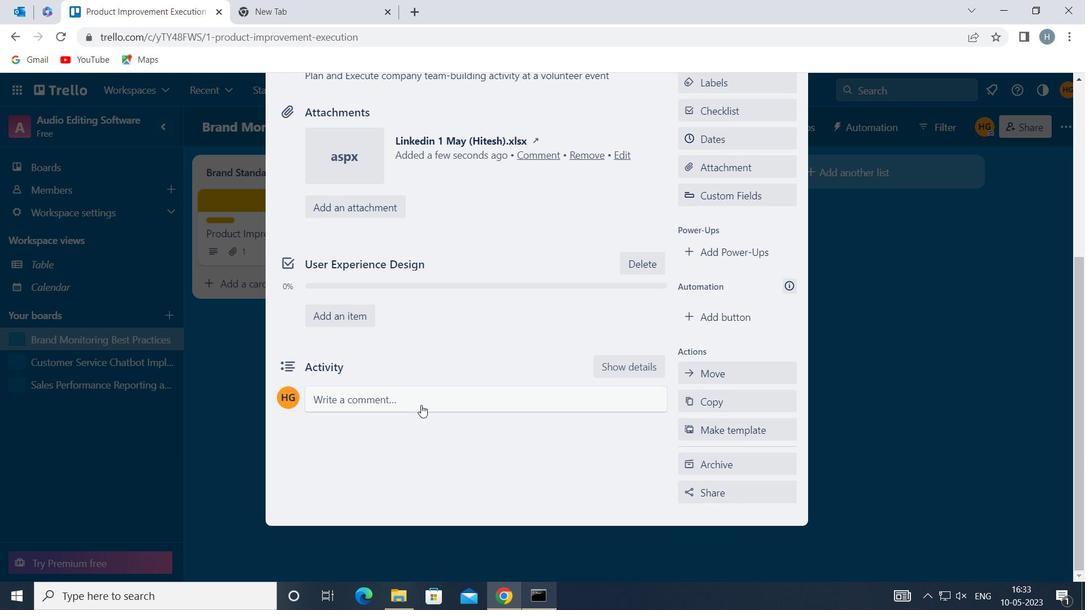 
Action: Mouse pressed left at (423, 399)
Screenshot: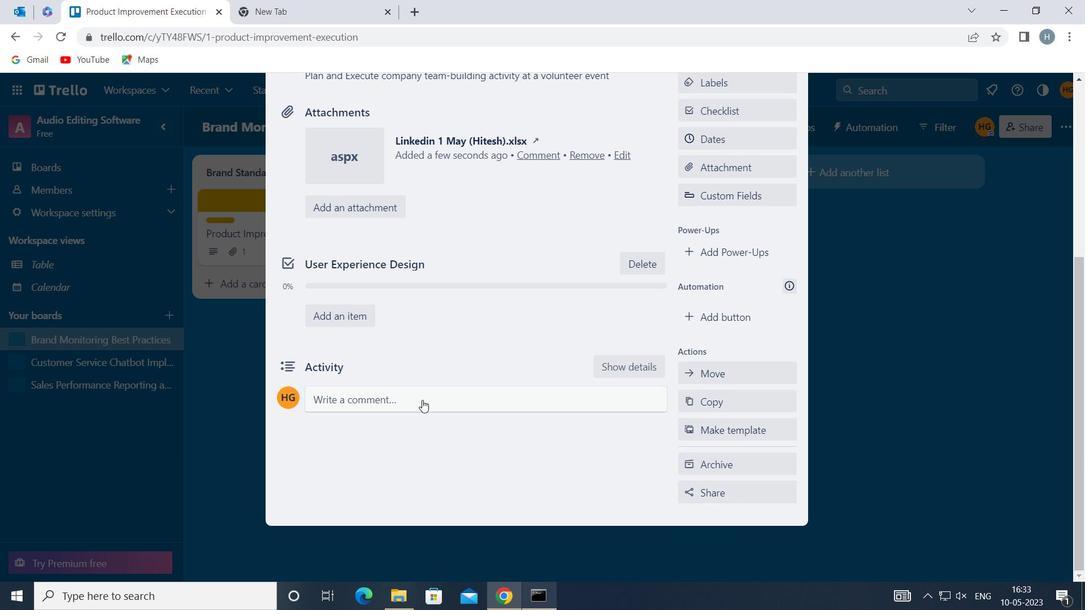 
Action: Mouse moved to (408, 435)
Screenshot: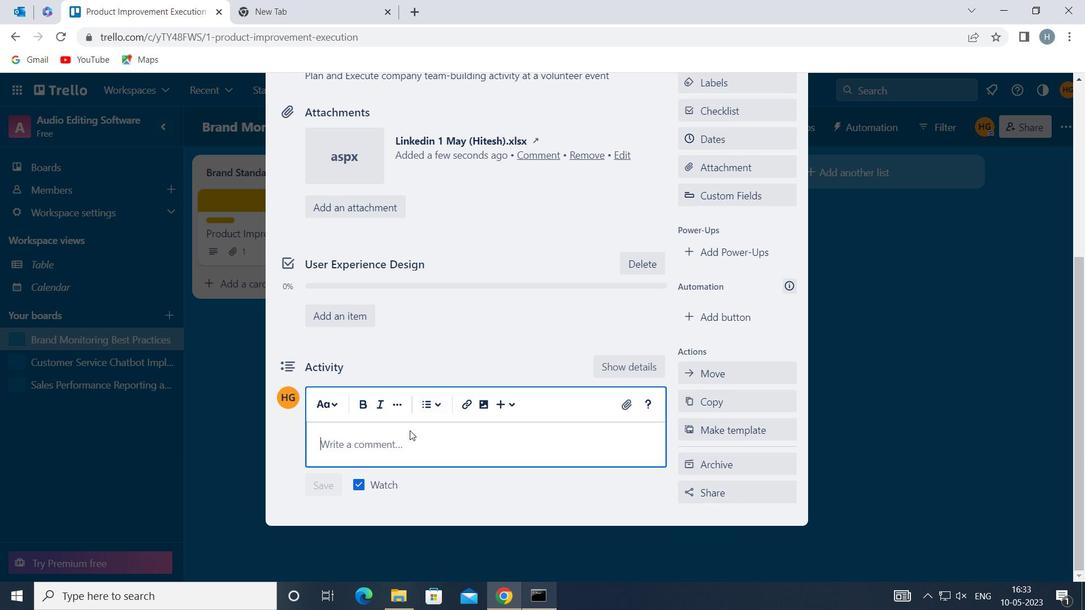 
Action: Mouse pressed left at (408, 435)
Screenshot: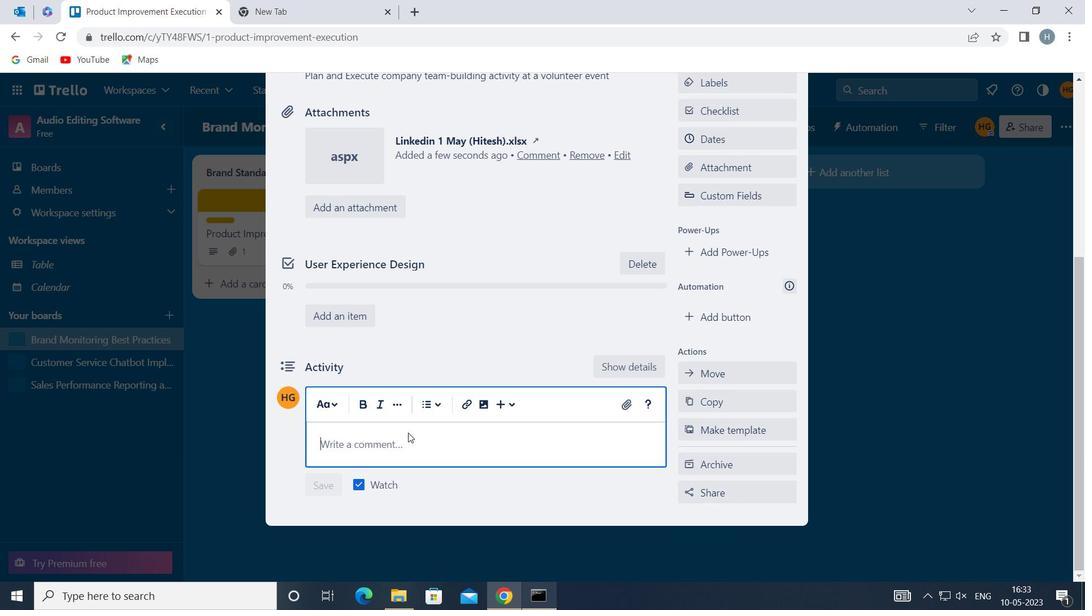 
Action: Mouse moved to (408, 435)
Screenshot: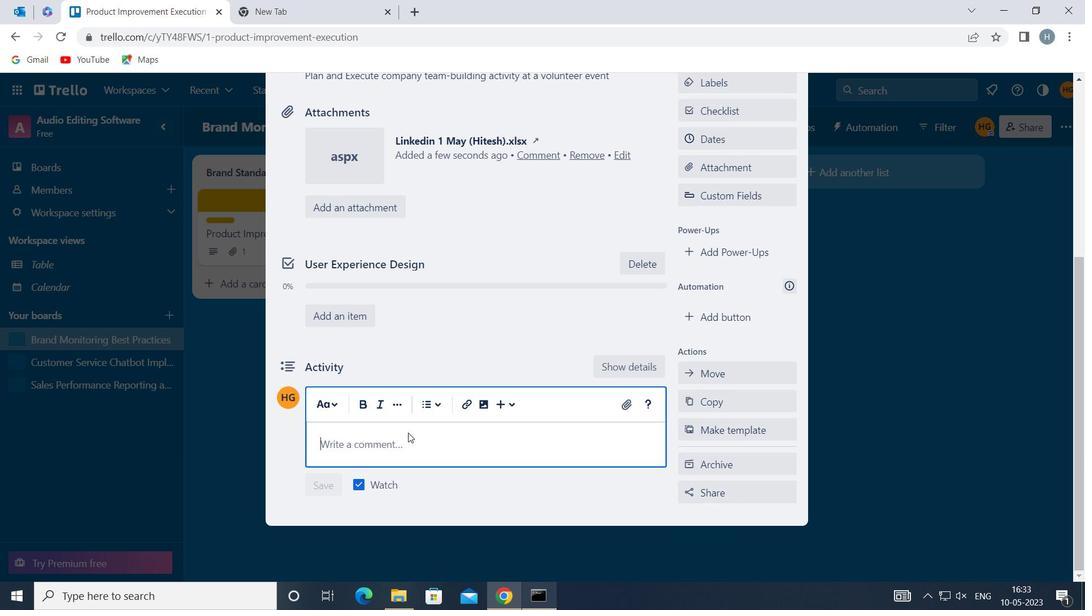 
Action: Key pressed <Key.shift>LET<Key.space>US<Key.space>MAKE<Key.space>SI<Key.backspace>URE<Key.space>WE<Key.space>HAVE<Key.space>A<Key.space>CLEAR<Key.space>UNDERSTANDING<Key.space>OF<Key.space>THE<Key.space>RESOURCES<Key.space>AND<Key.space>BUDGET<Key.space>AVAILABLE<Key.space>FOR<Key.space>THIS<Key.space>TASK<Key.space>ENSURING<Key.space>THAT<Key.space>WE<Key.space>CAN<Key.space>EXECUTE<Key.space>IT<Key.space>EFFECTIVELY<Key.space>
Screenshot: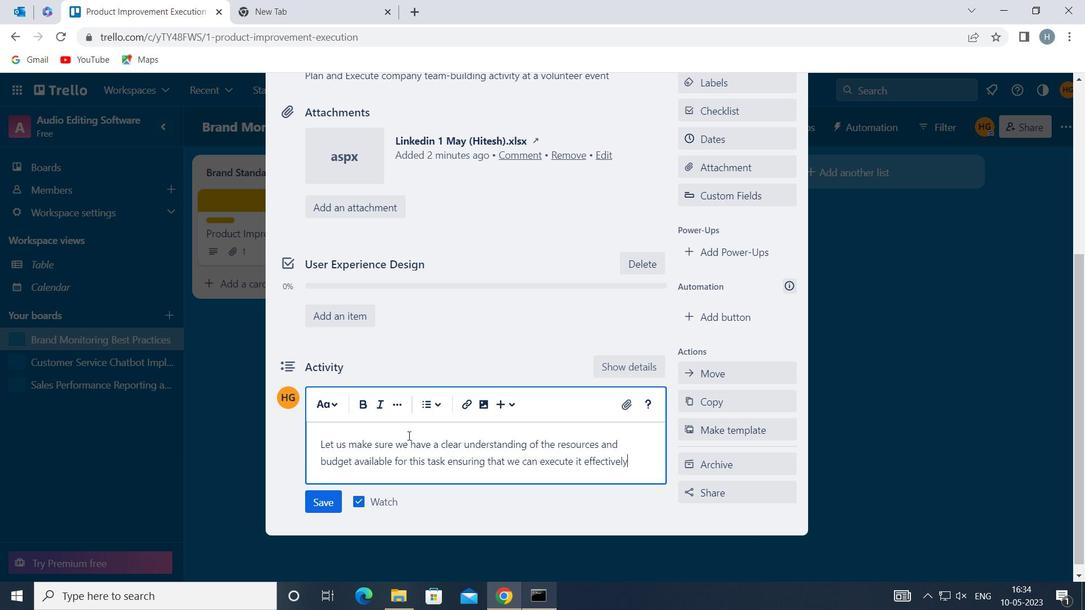 
Action: Mouse moved to (322, 496)
Screenshot: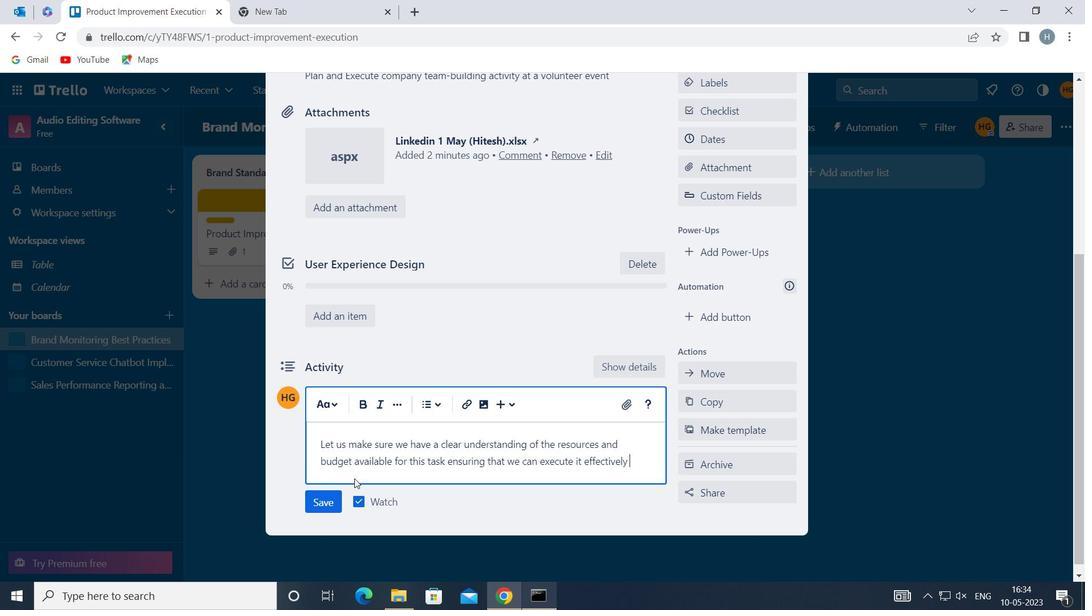 
Action: Mouse pressed left at (322, 496)
Screenshot: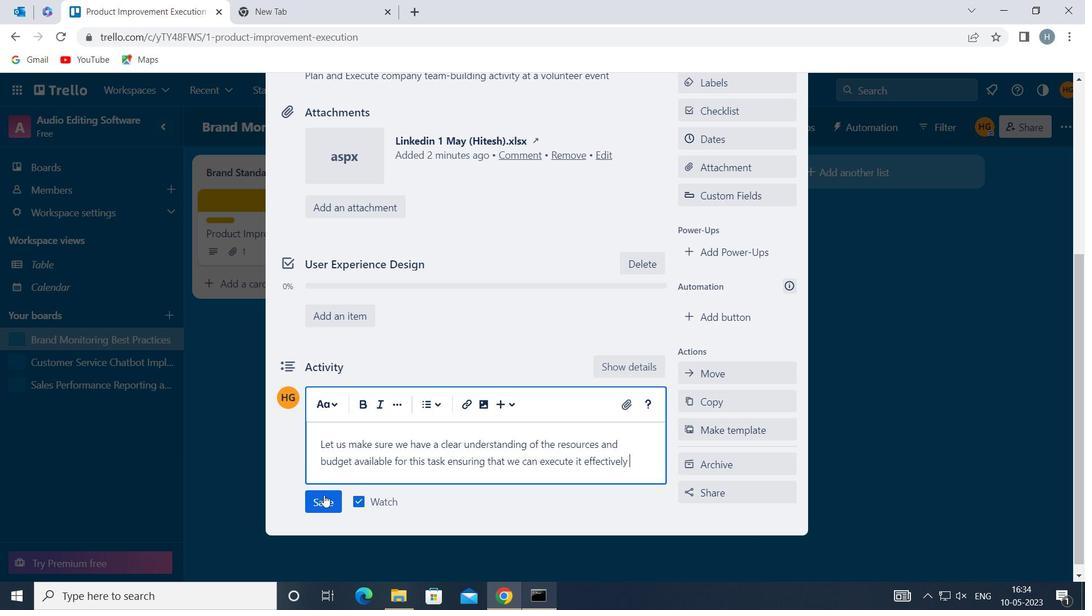 
Action: Mouse moved to (718, 141)
Screenshot: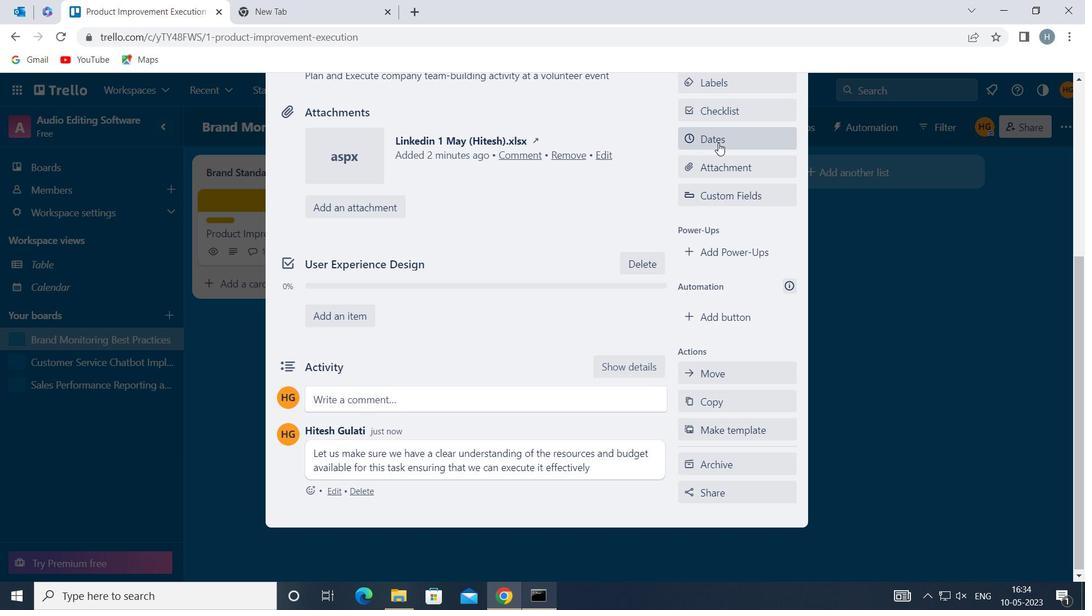 
Action: Mouse pressed left at (718, 141)
Screenshot: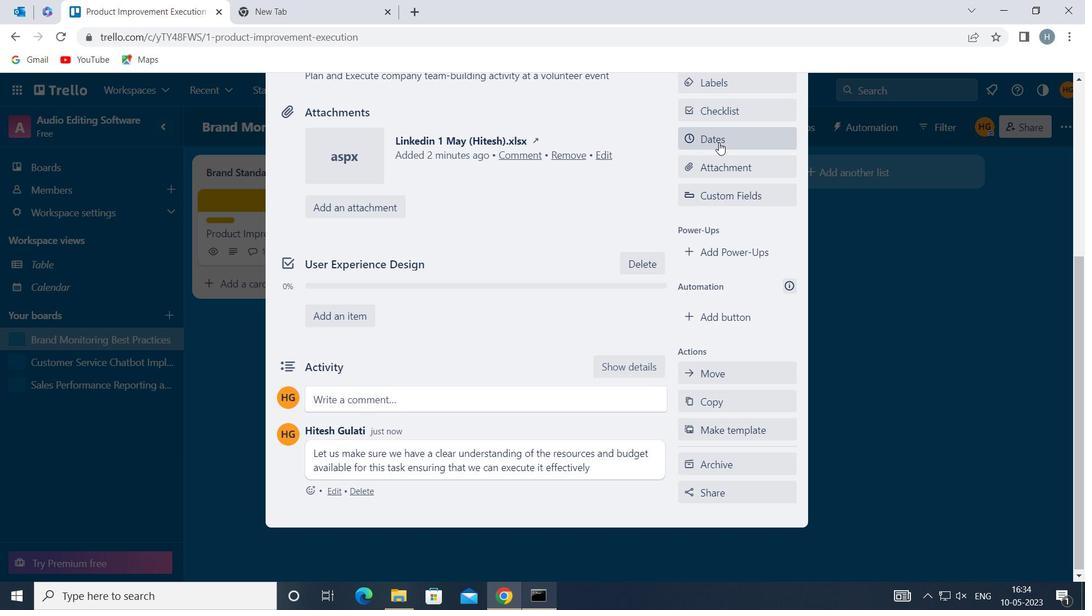 
Action: Mouse moved to (692, 376)
Screenshot: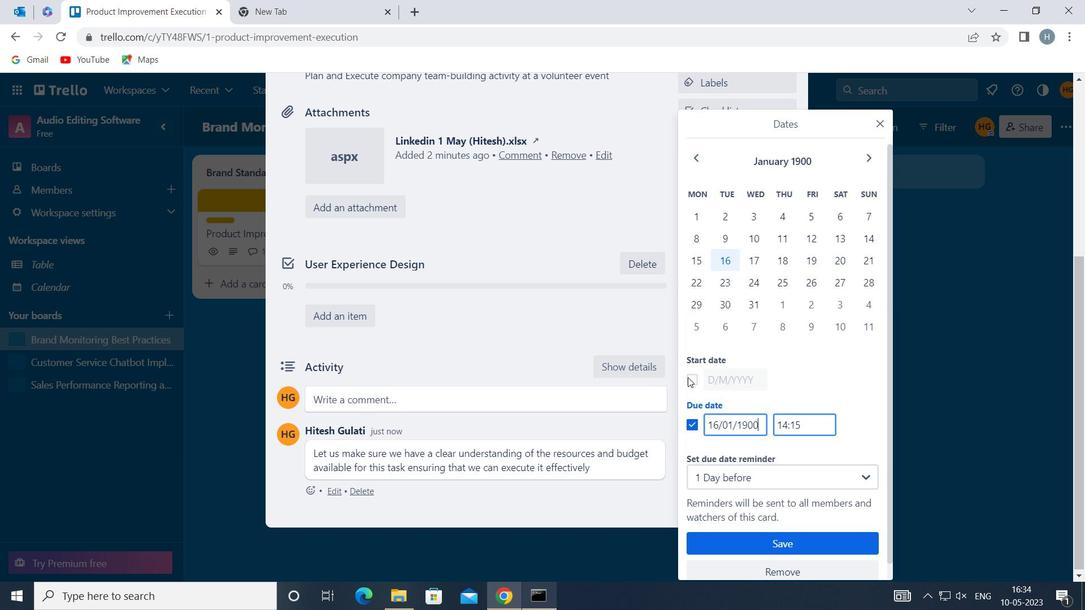 
Action: Mouse pressed left at (692, 376)
Screenshot: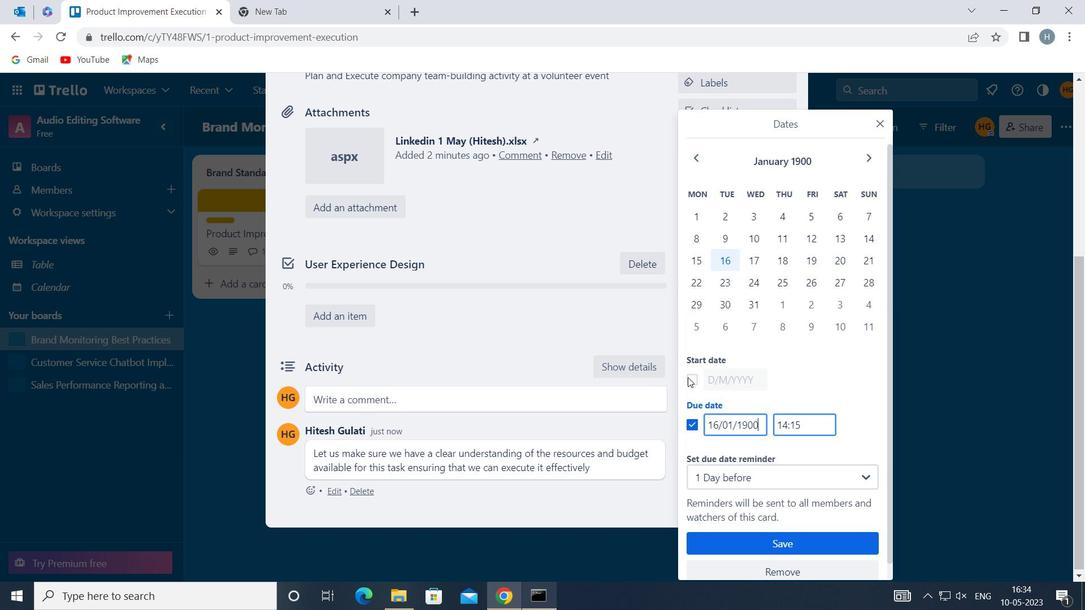 
Action: Mouse moved to (720, 376)
Screenshot: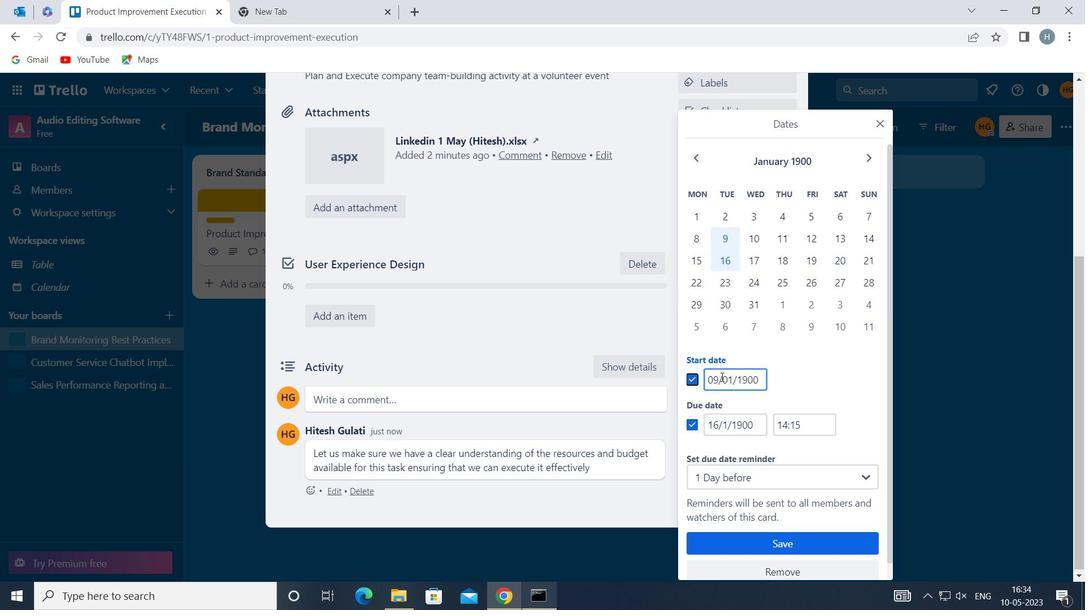 
Action: Mouse pressed left at (720, 376)
Screenshot: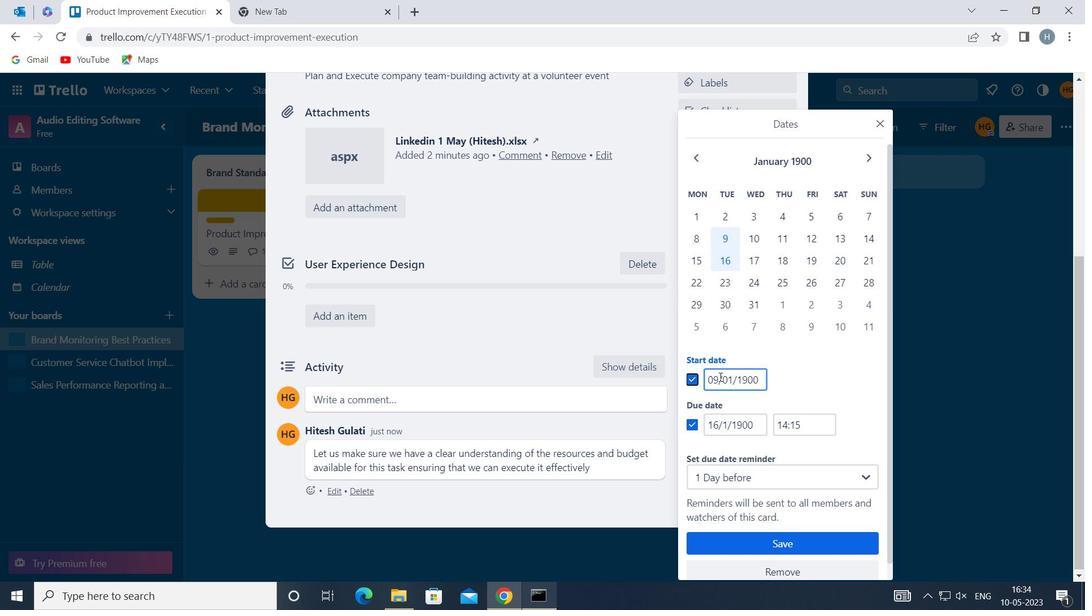 
Action: Mouse moved to (712, 378)
Screenshot: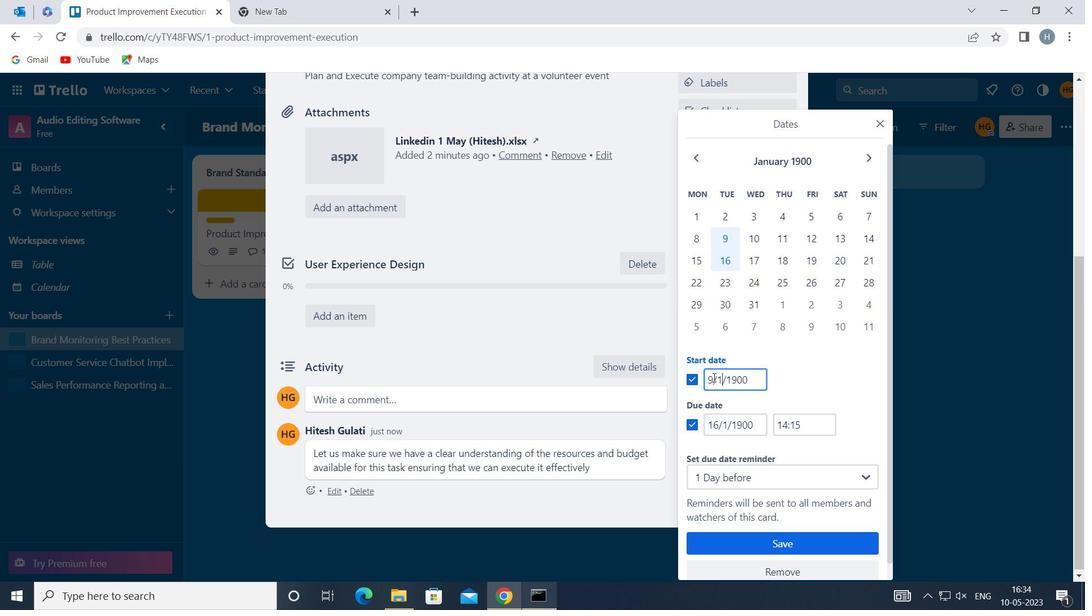 
Action: Mouse pressed left at (712, 378)
Screenshot: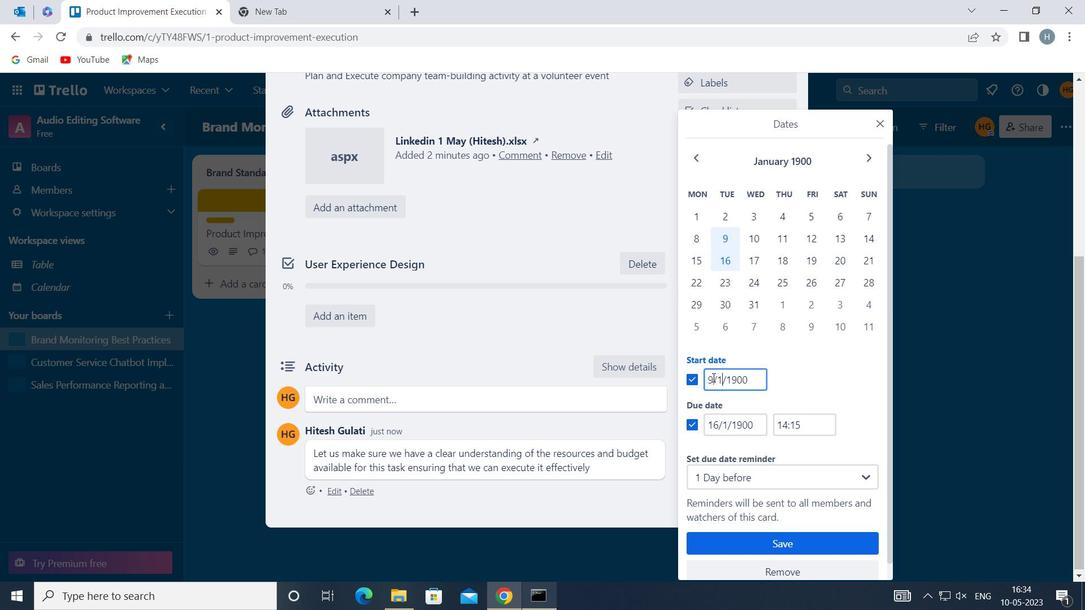 
Action: Key pressed <Key.backspace><<97>>
Screenshot: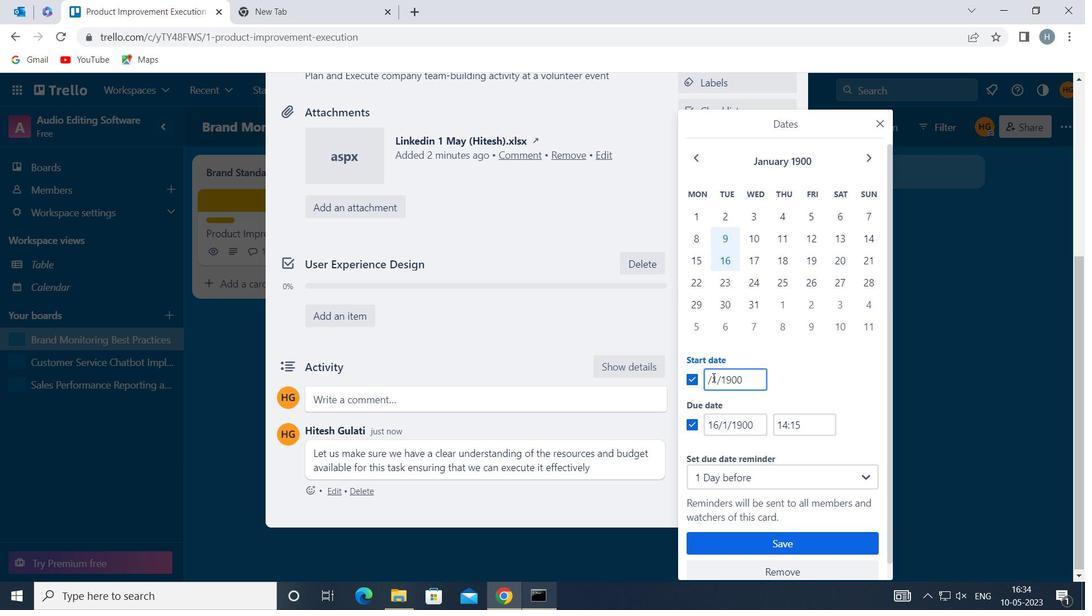 
Action: Mouse moved to (718, 423)
Screenshot: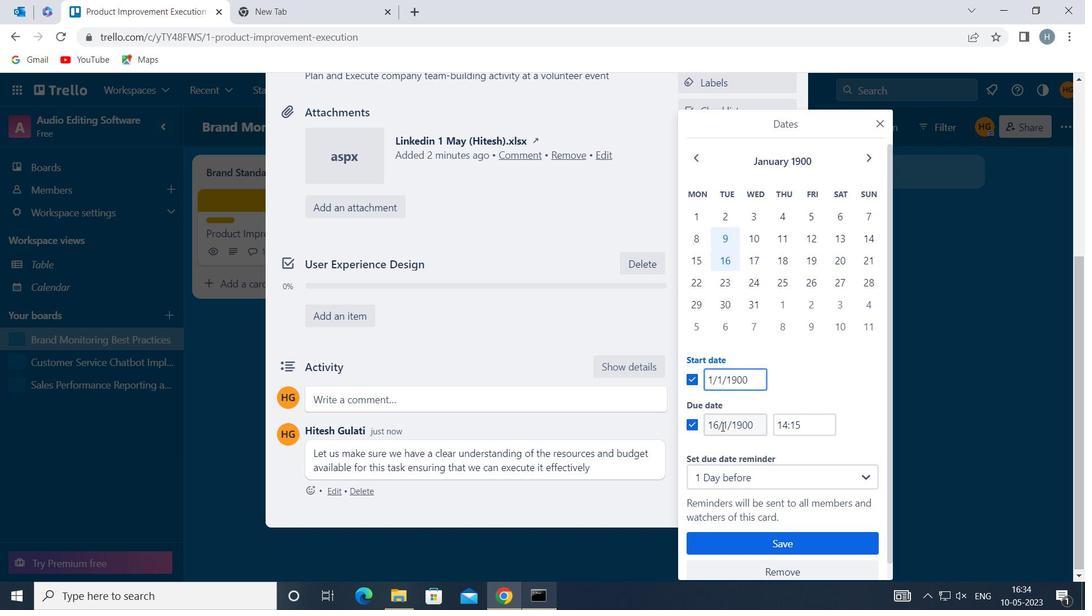 
Action: Mouse pressed left at (718, 423)
Screenshot: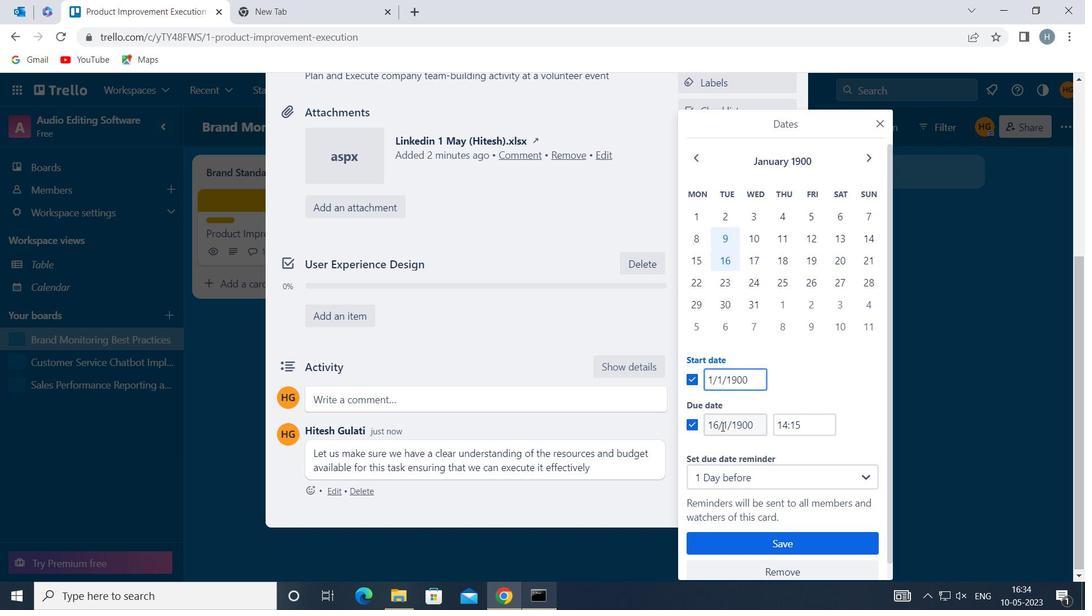 
Action: Mouse moved to (717, 421)
Screenshot: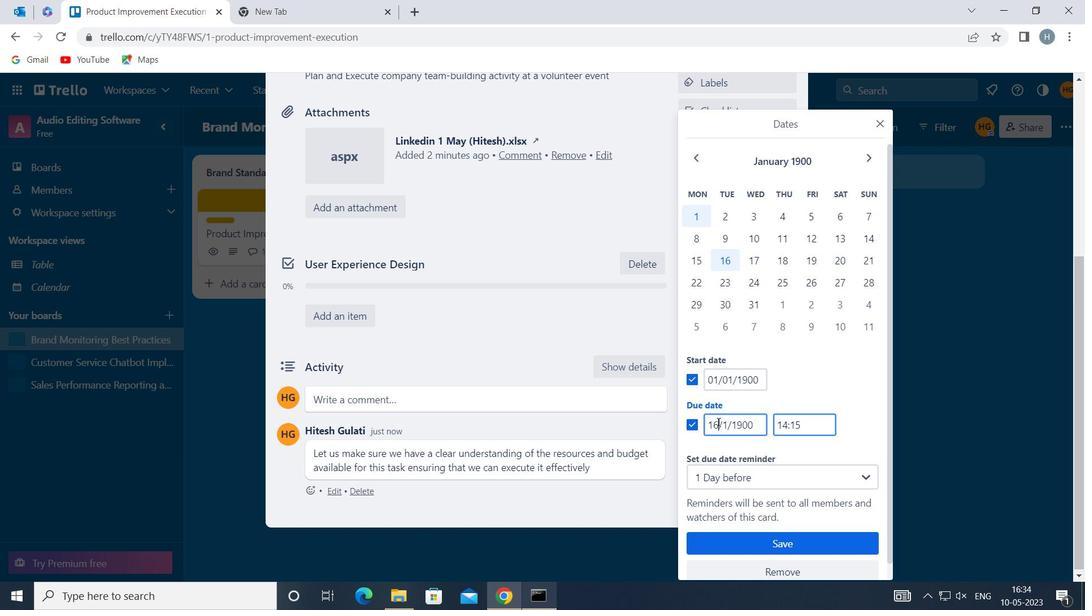 
Action: Mouse pressed left at (717, 421)
Screenshot: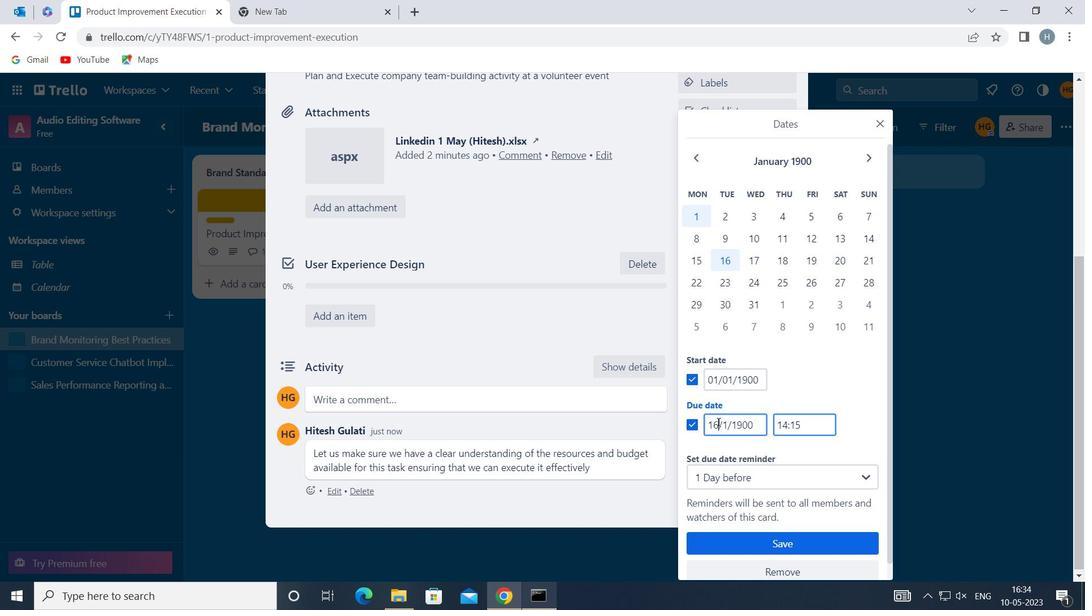 
Action: Key pressed <Key.backspace><Key.backspace><<104>>
Screenshot: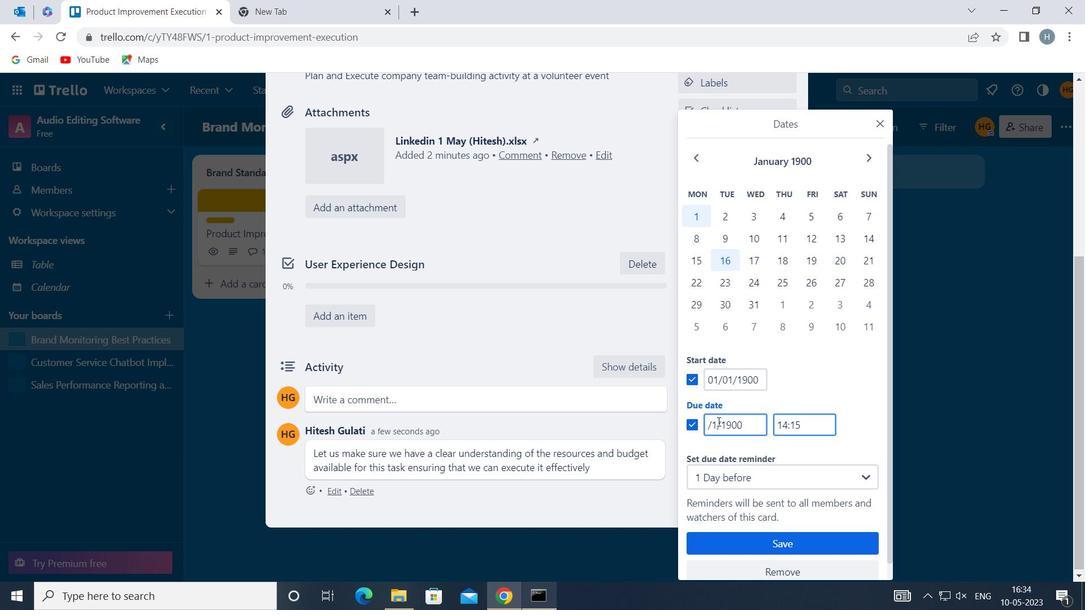 
Action: Mouse moved to (790, 538)
Screenshot: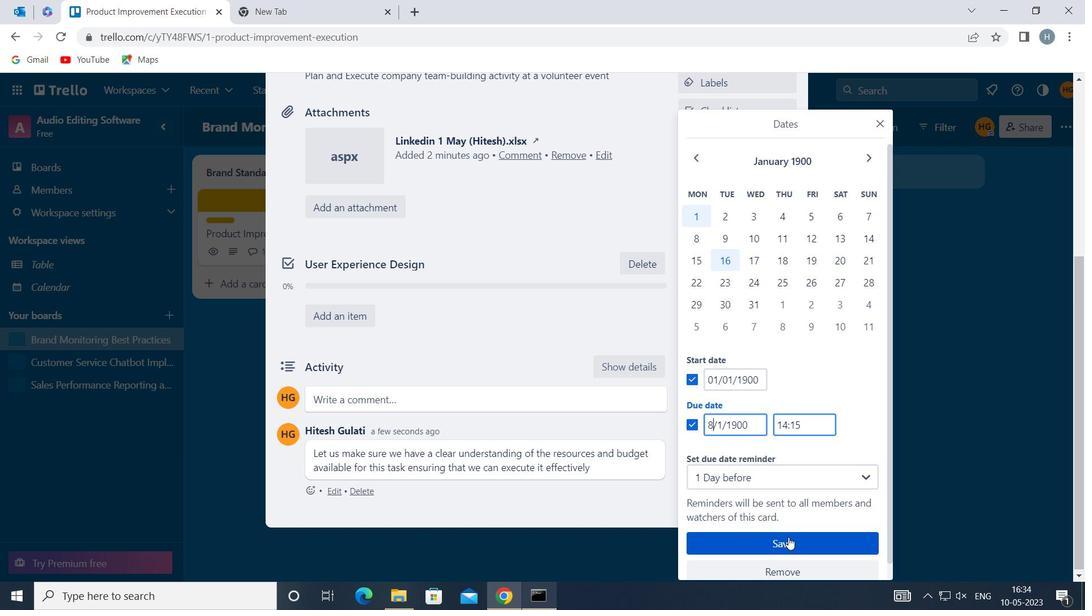 
Action: Mouse pressed left at (790, 538)
Screenshot: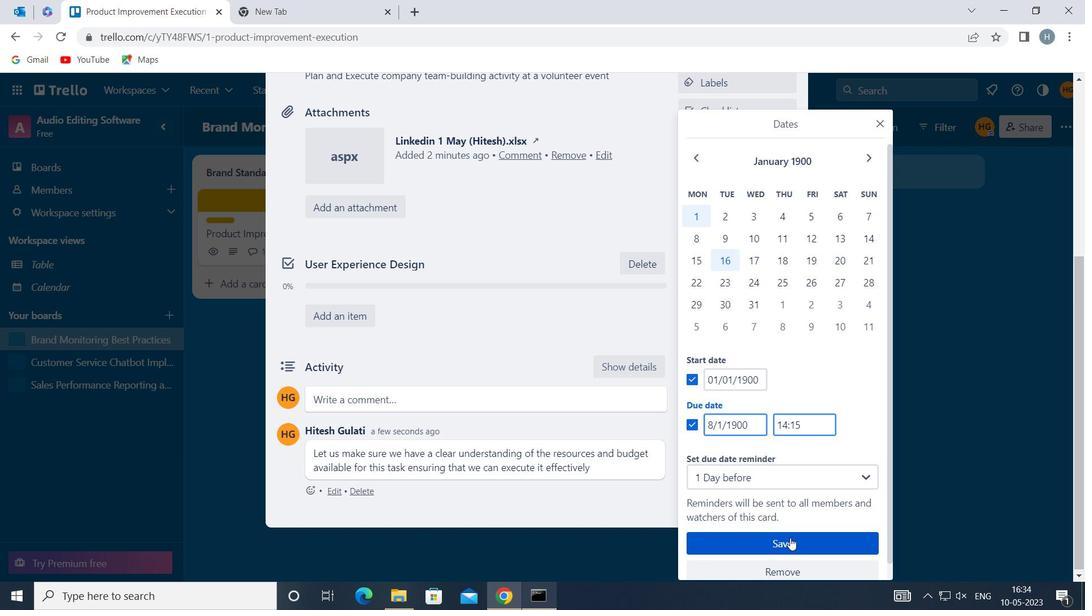 
Action: Mouse moved to (724, 355)
Screenshot: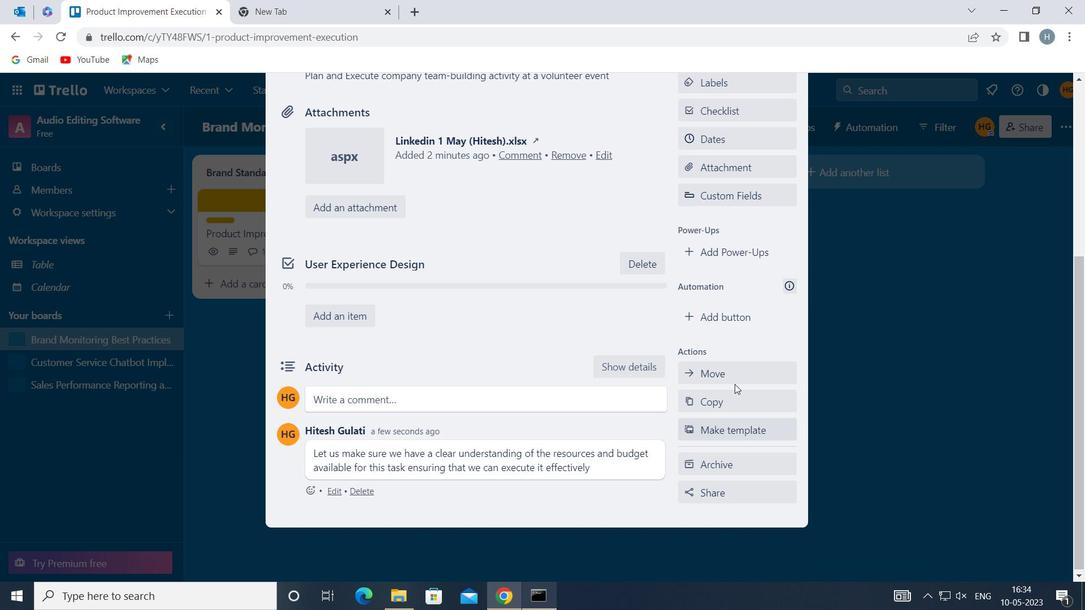 
